 Task: Look for space in Anyama, Ivory Coast from 9th June, 2023 to 16th June, 2023 for 2 adults in price range Rs.8000 to Rs.16000. Place can be entire place with 2 bedrooms having 2 beds and 1 bathroom. Property type can be house, flat, guest house. Booking option can be shelf check-in. Required host language is English.
Action: Mouse moved to (475, 116)
Screenshot: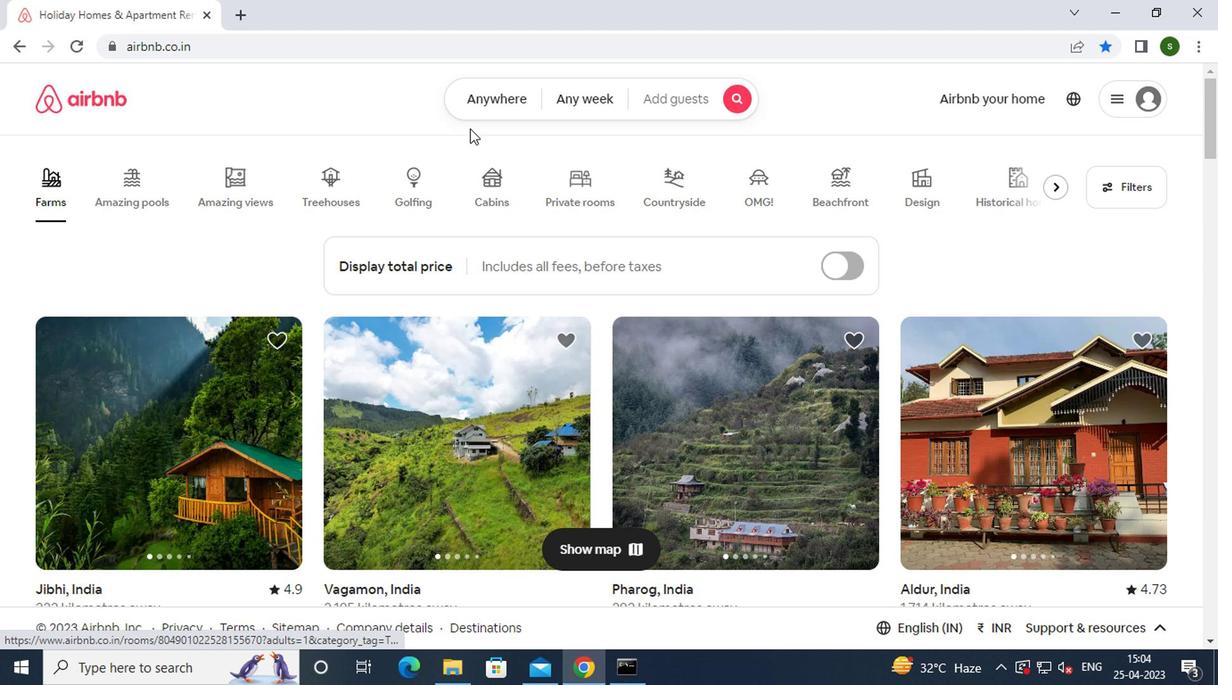 
Action: Mouse pressed left at (475, 116)
Screenshot: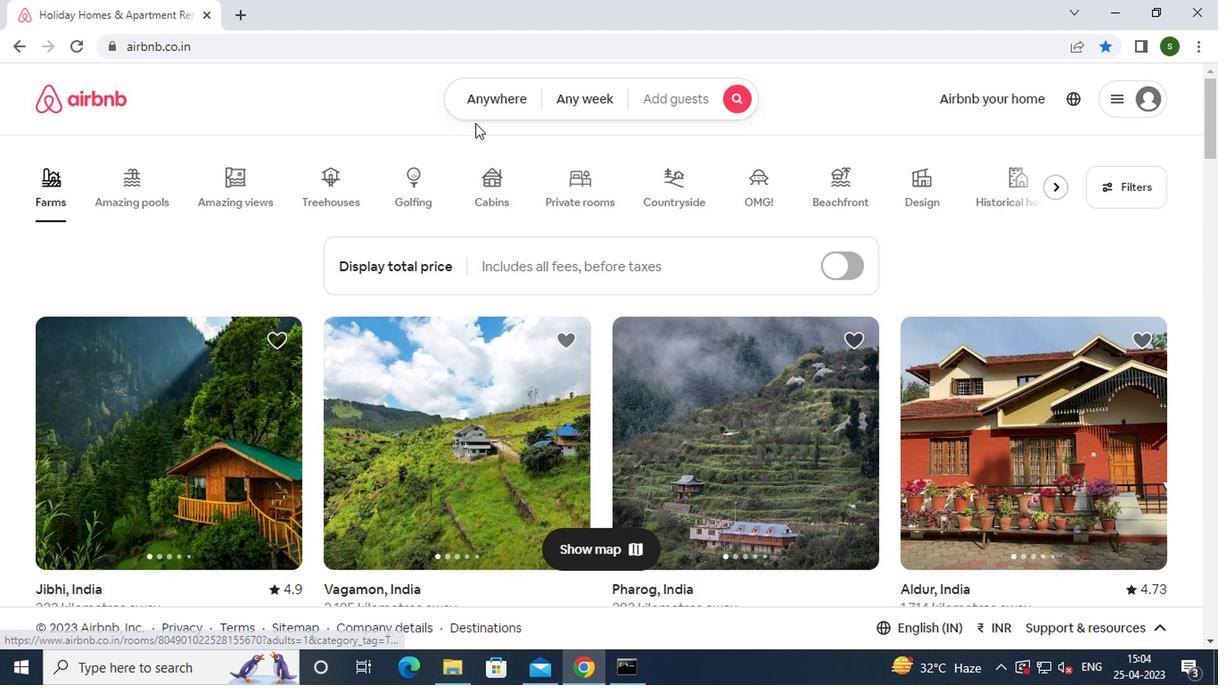 
Action: Mouse moved to (328, 181)
Screenshot: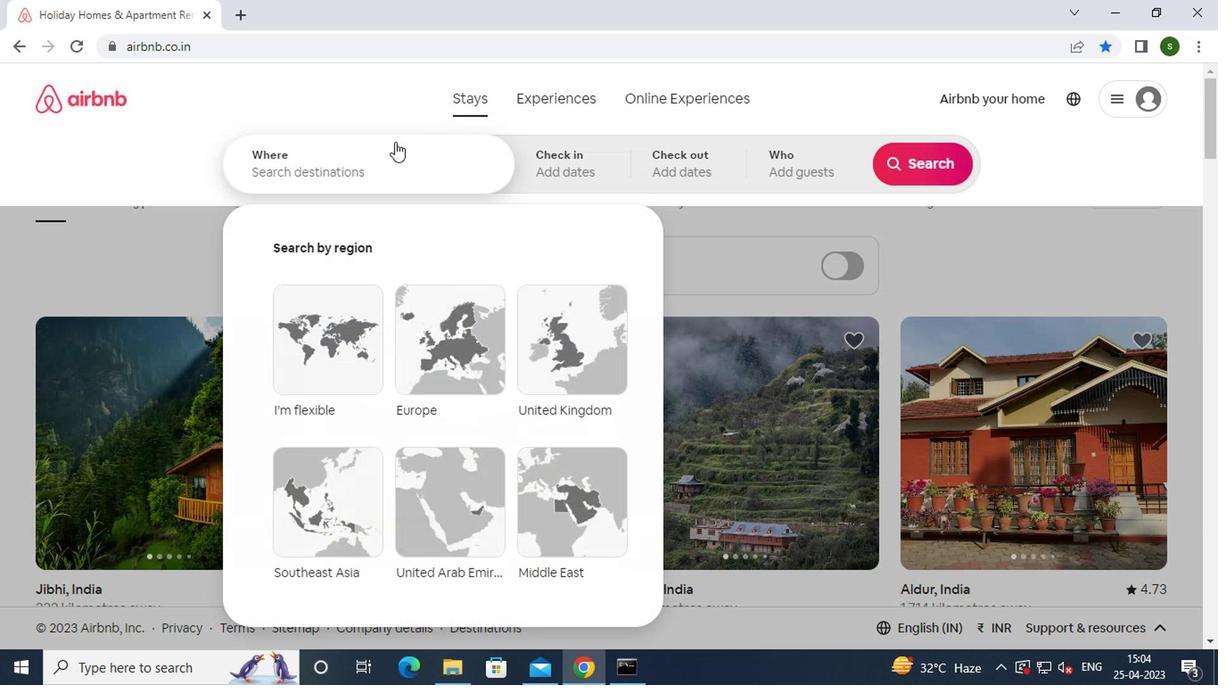 
Action: Mouse pressed left at (328, 181)
Screenshot: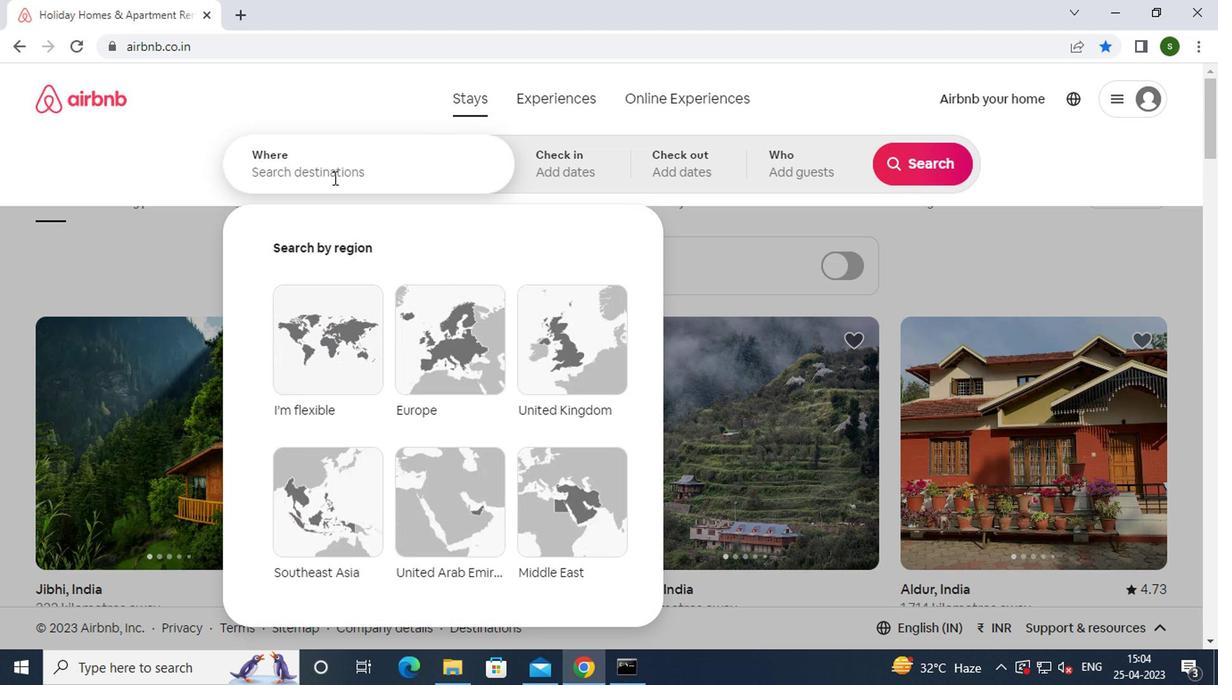 
Action: Key pressed a<Key.caps_lock>nyama,<Key.caps_lock><Key.space>i<Key.caps_lock>vory
Screenshot: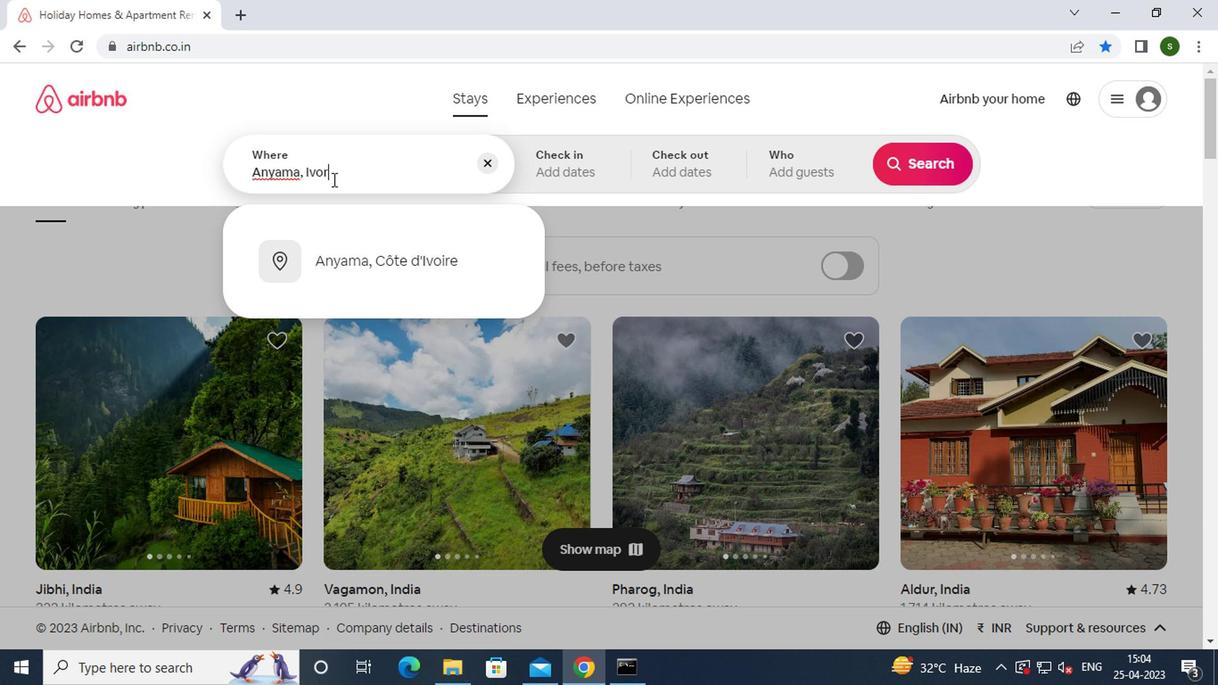 
Action: Mouse moved to (363, 256)
Screenshot: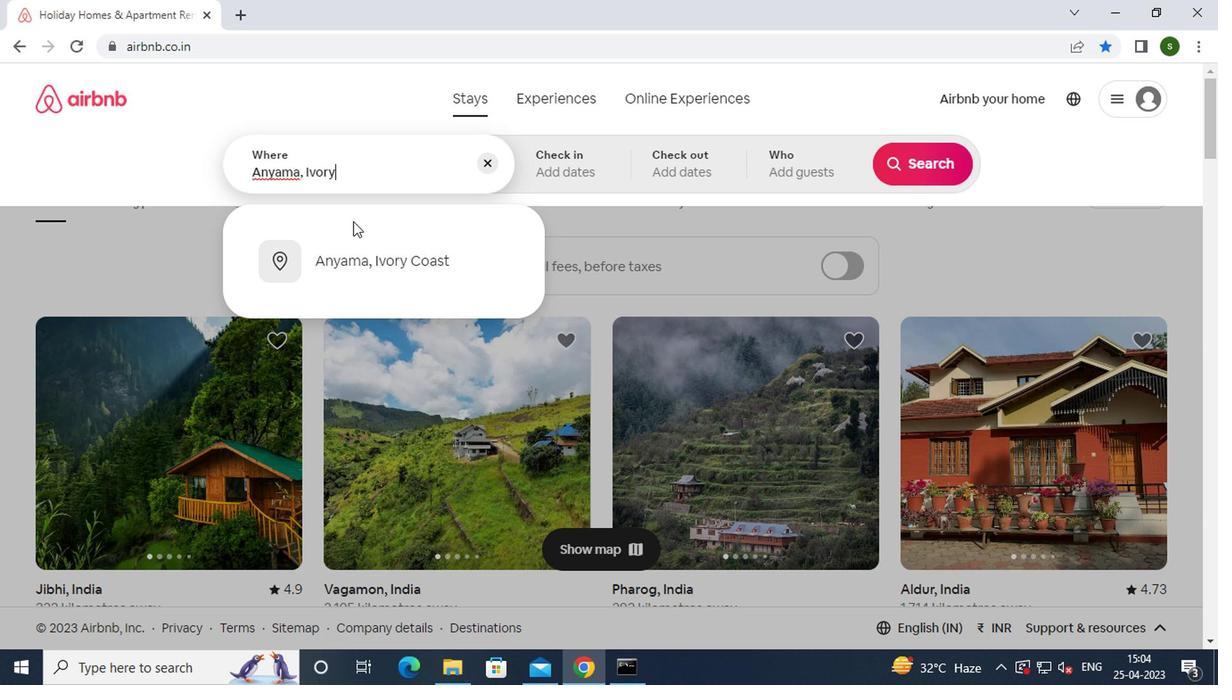 
Action: Mouse pressed left at (363, 256)
Screenshot: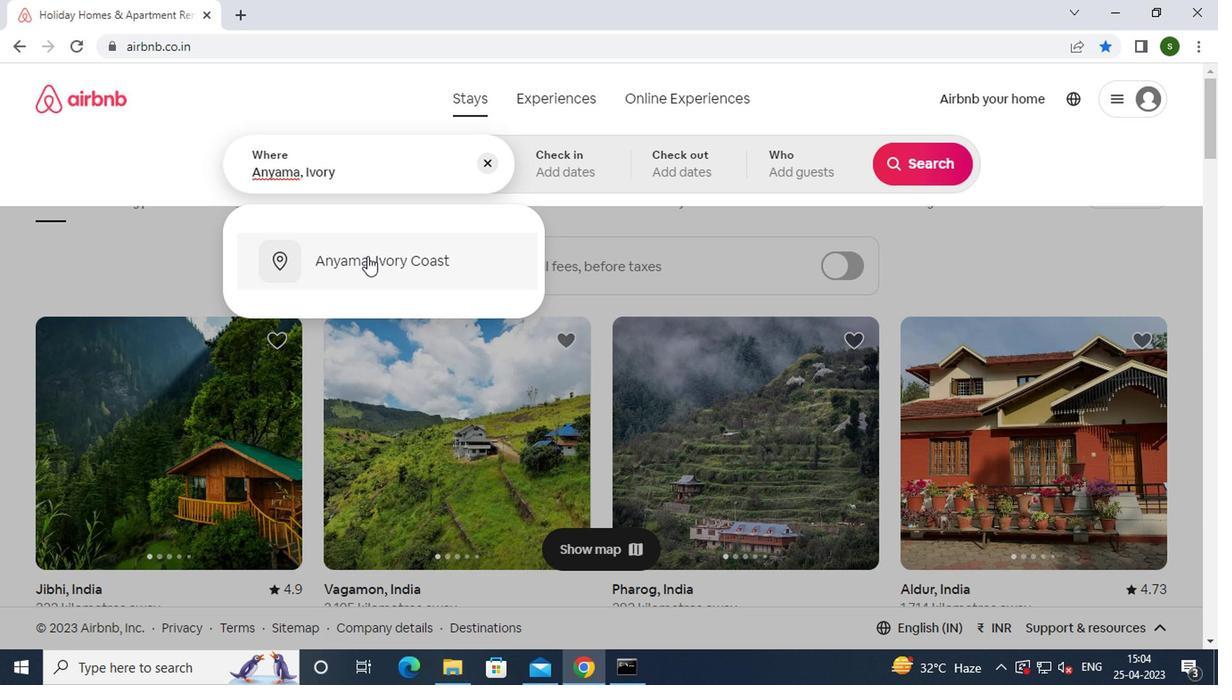 
Action: Mouse moved to (905, 307)
Screenshot: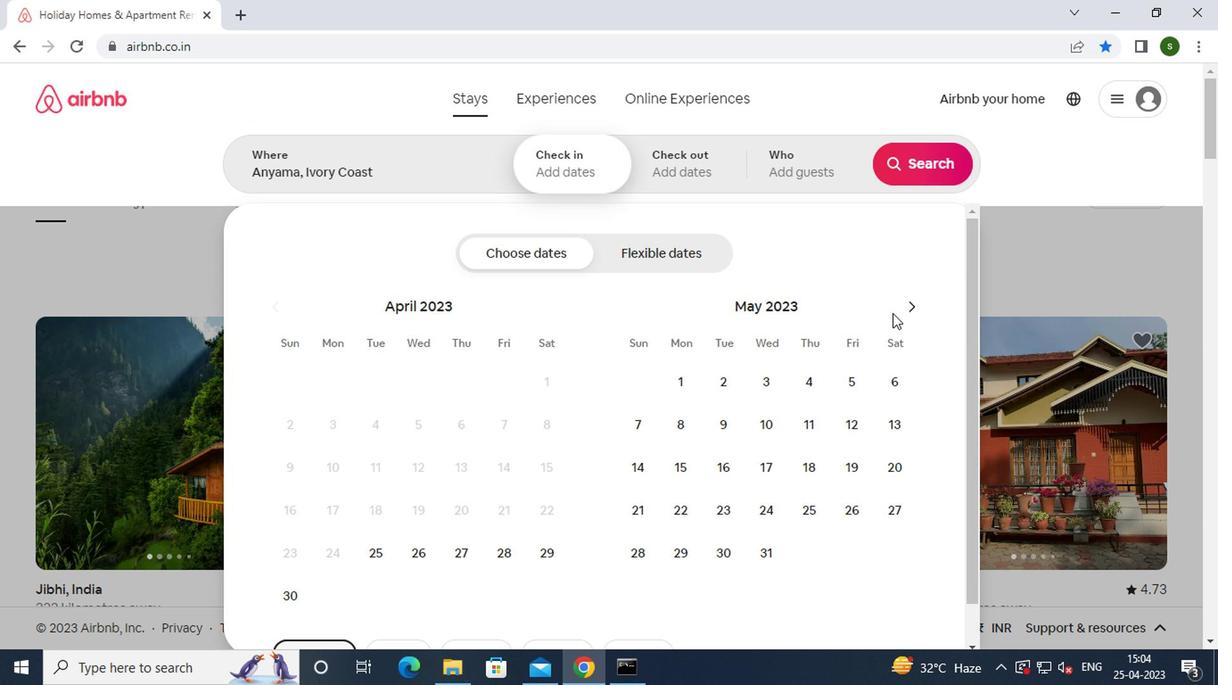 
Action: Mouse pressed left at (905, 307)
Screenshot: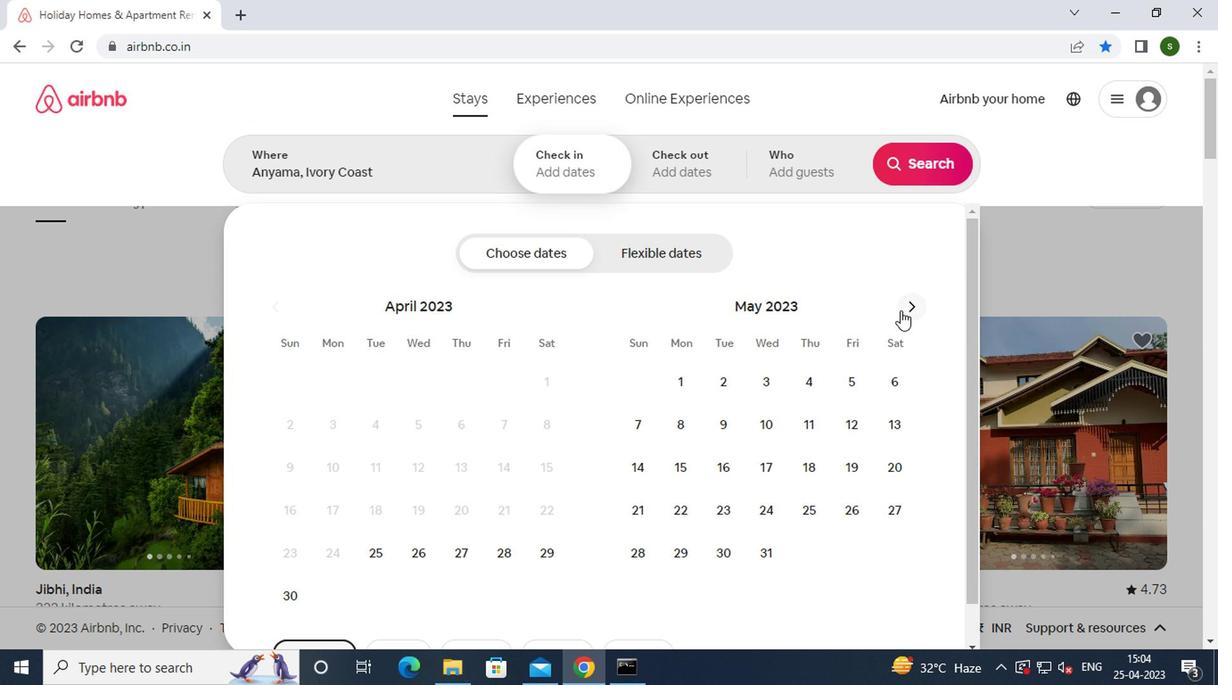 
Action: Mouse moved to (845, 415)
Screenshot: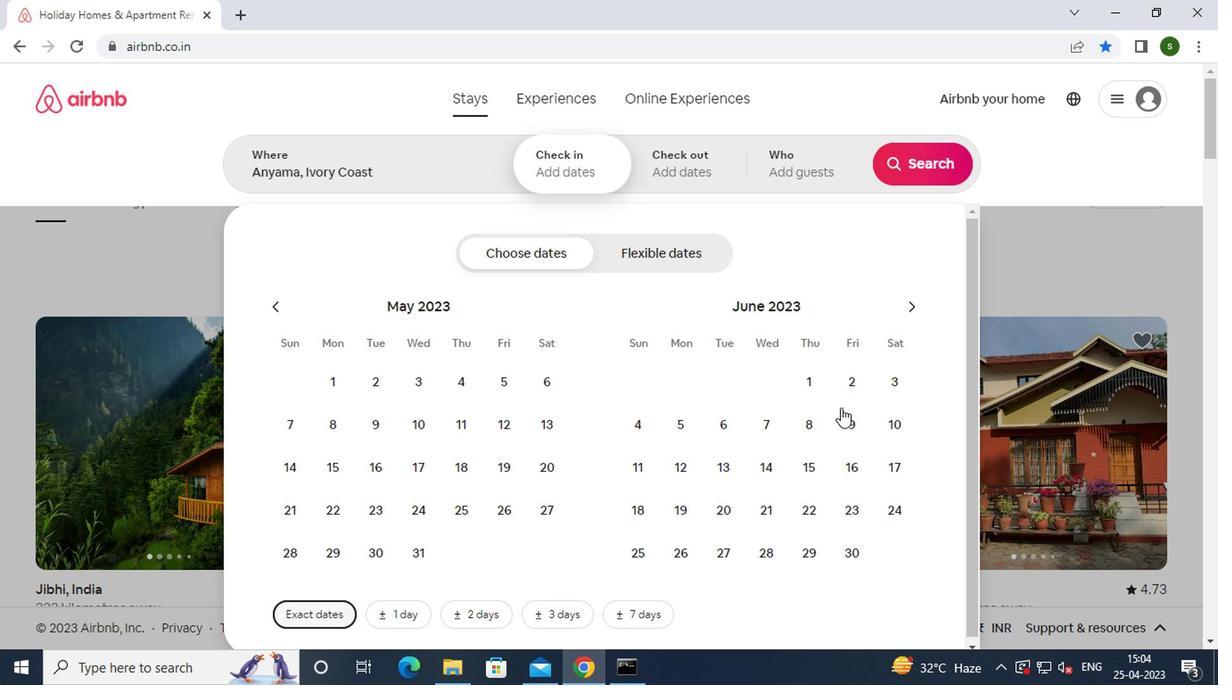 
Action: Mouse pressed left at (845, 415)
Screenshot: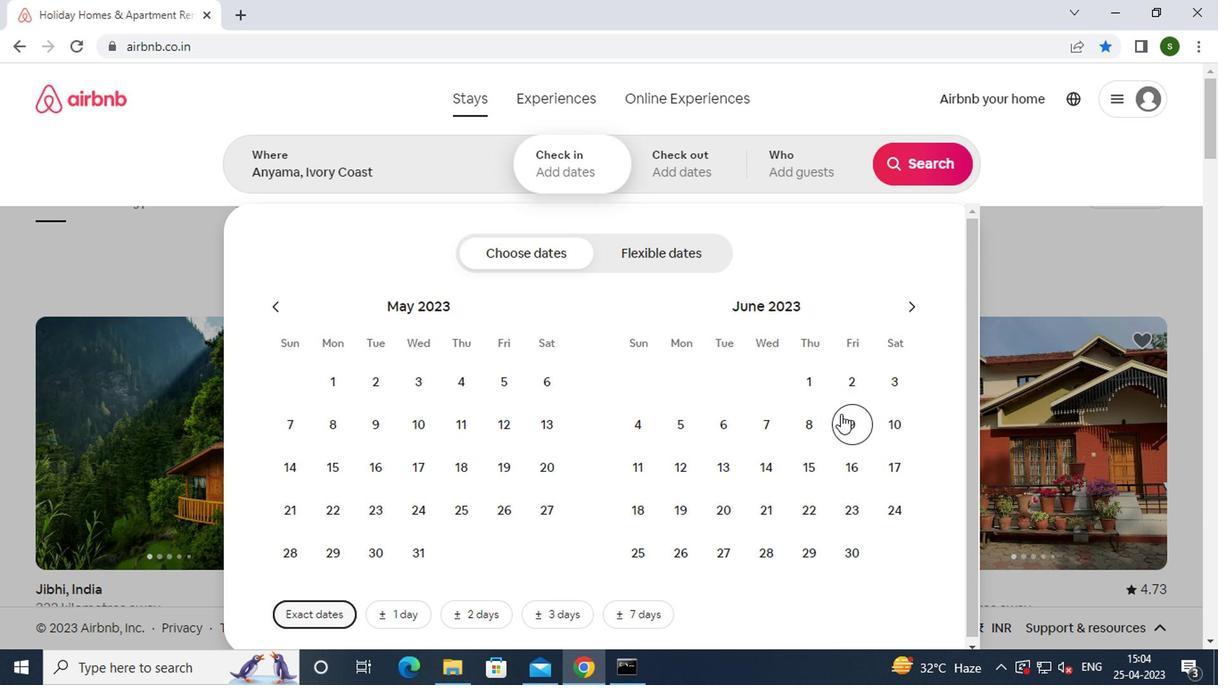 
Action: Mouse moved to (842, 459)
Screenshot: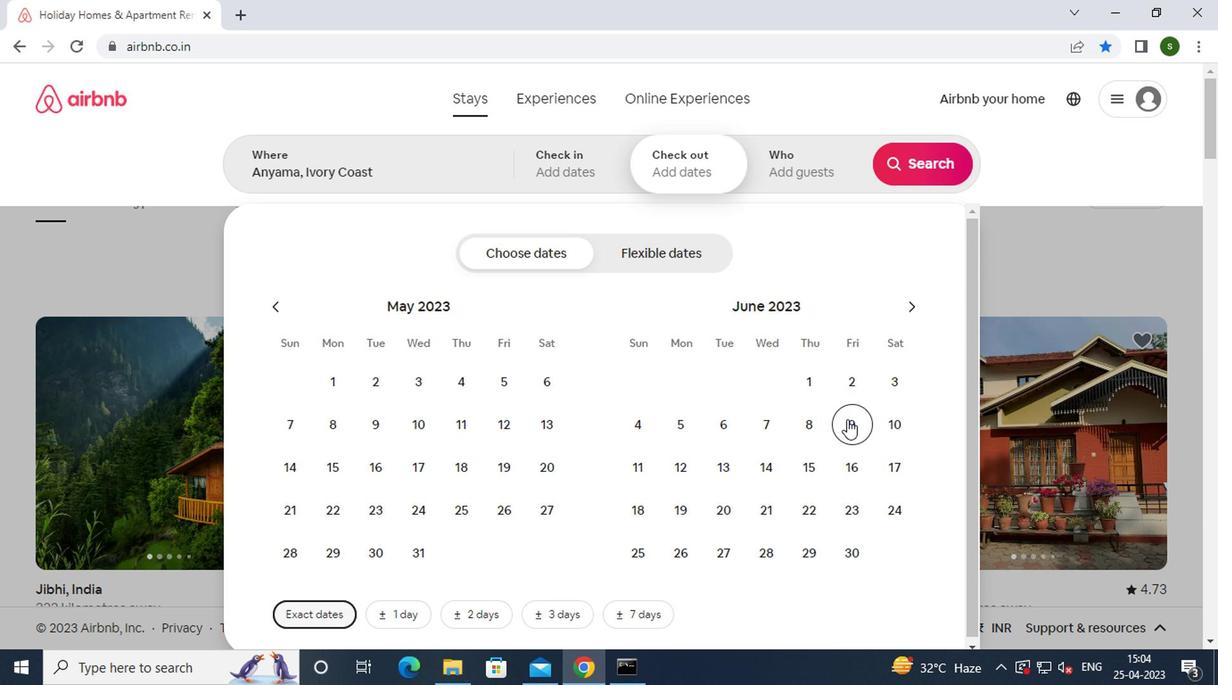 
Action: Mouse pressed left at (842, 459)
Screenshot: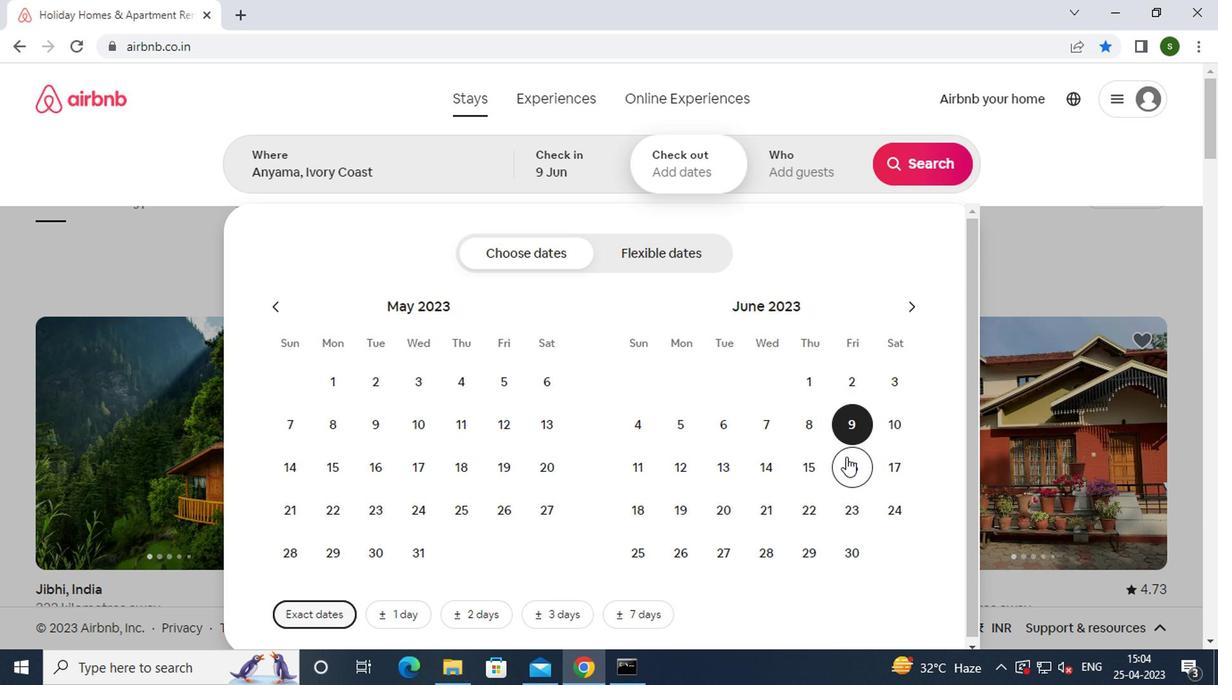 
Action: Mouse moved to (794, 179)
Screenshot: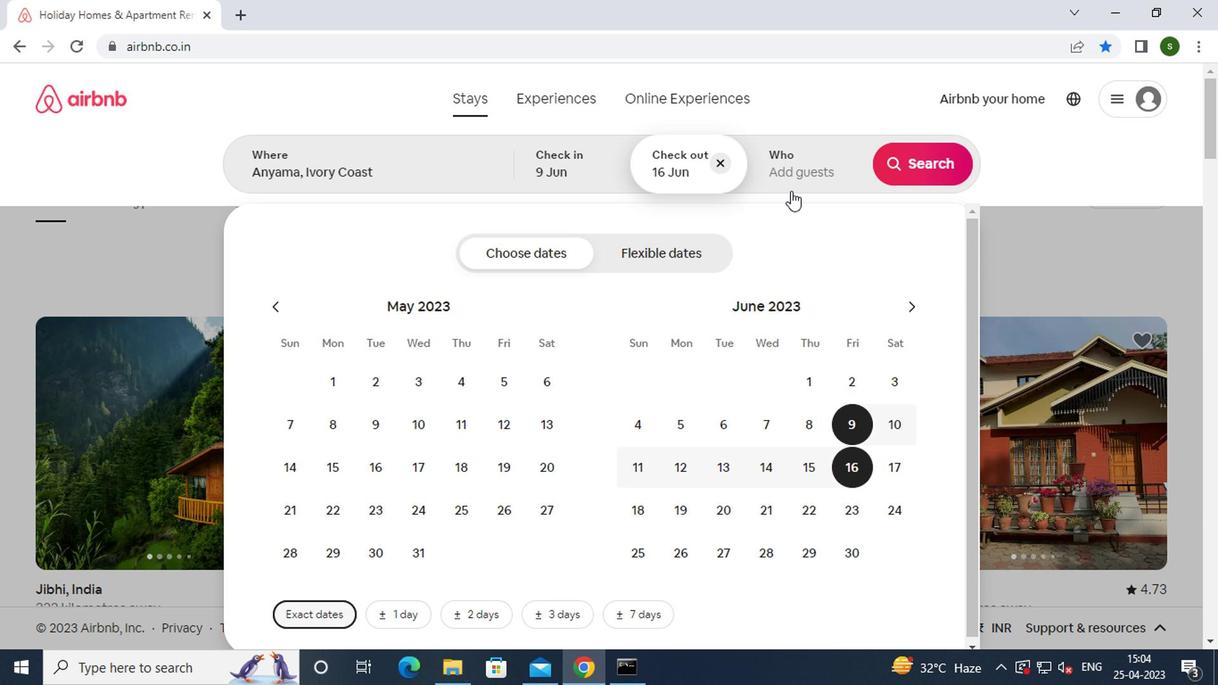
Action: Mouse pressed left at (794, 179)
Screenshot: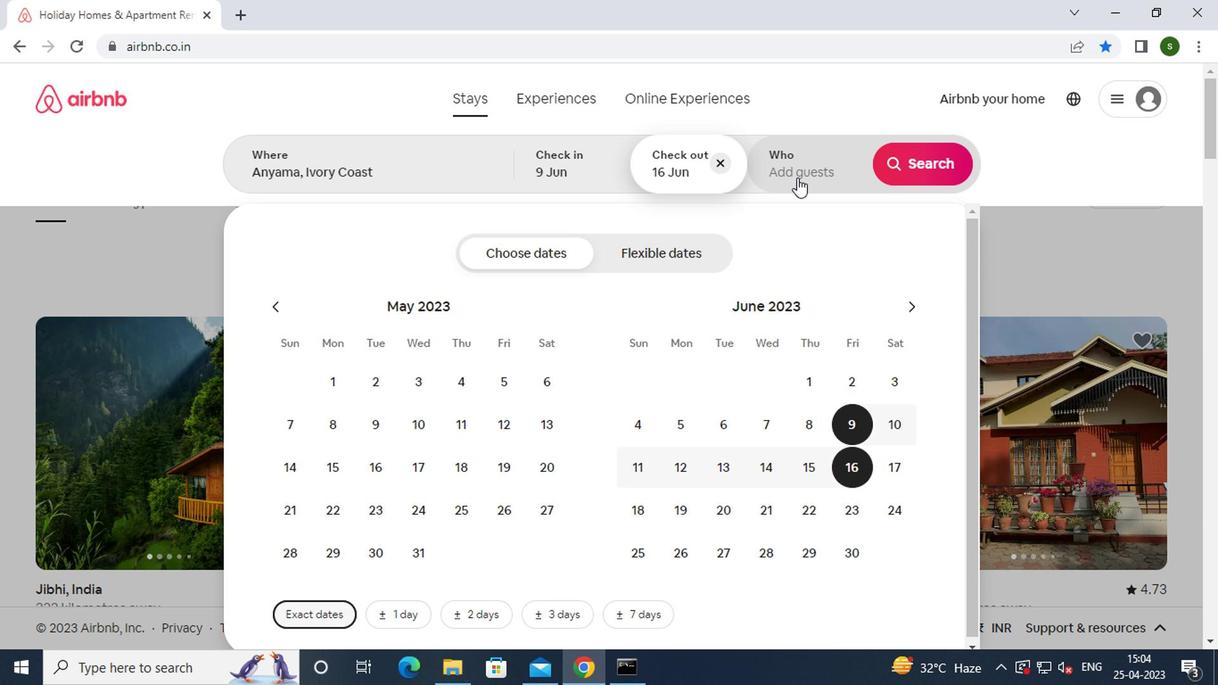
Action: Mouse moved to (925, 266)
Screenshot: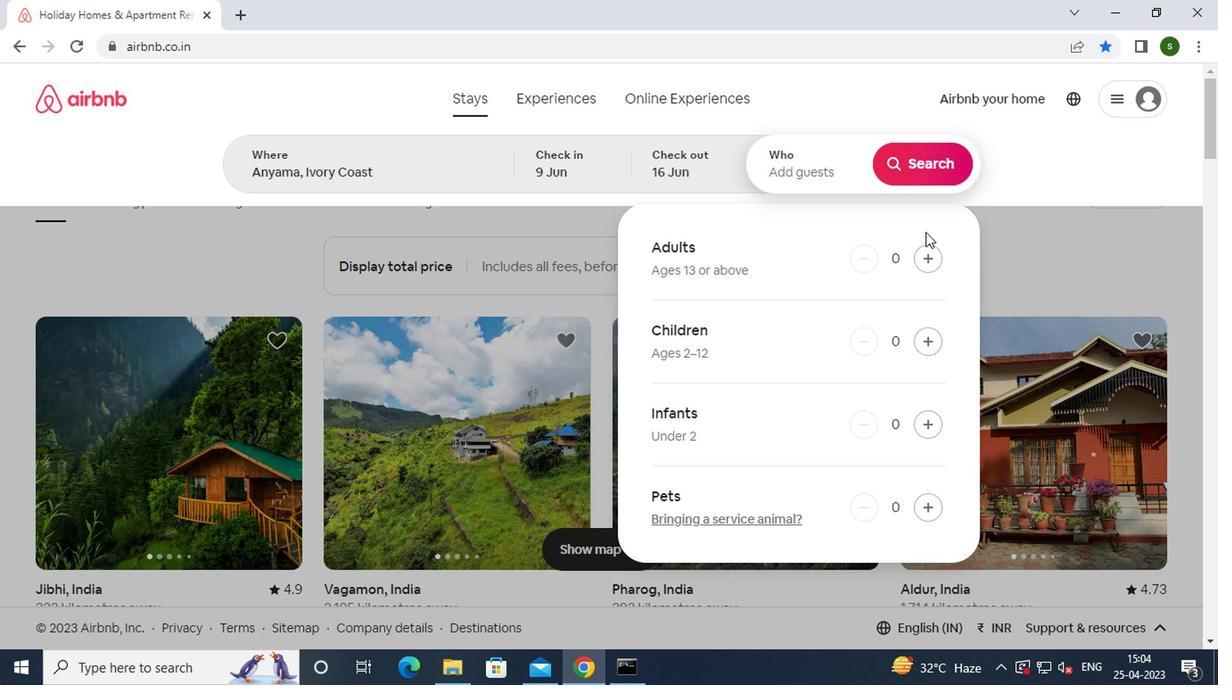 
Action: Mouse pressed left at (925, 266)
Screenshot: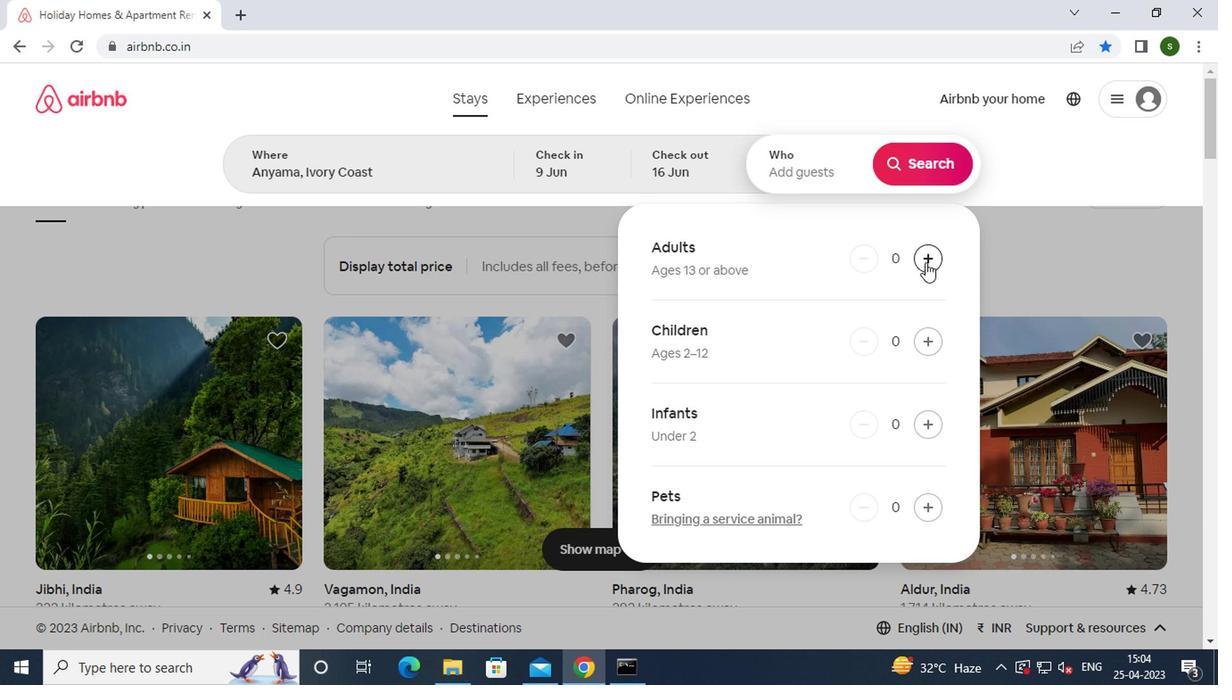 
Action: Mouse pressed left at (925, 266)
Screenshot: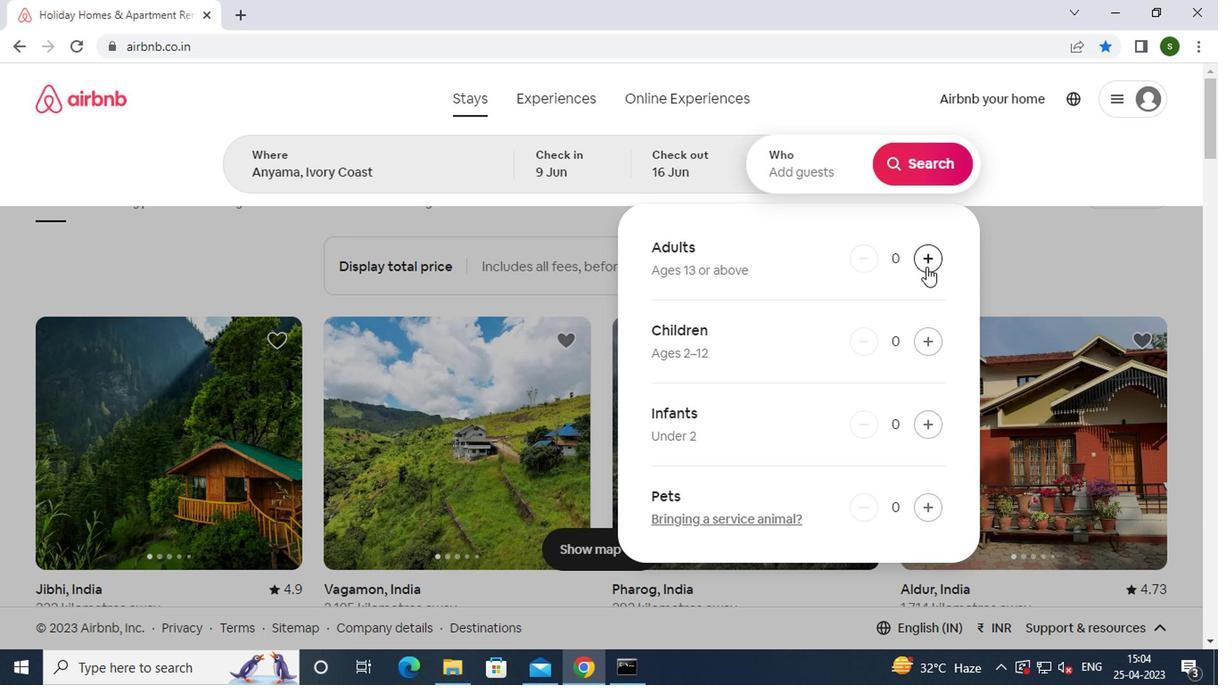 
Action: Mouse moved to (906, 159)
Screenshot: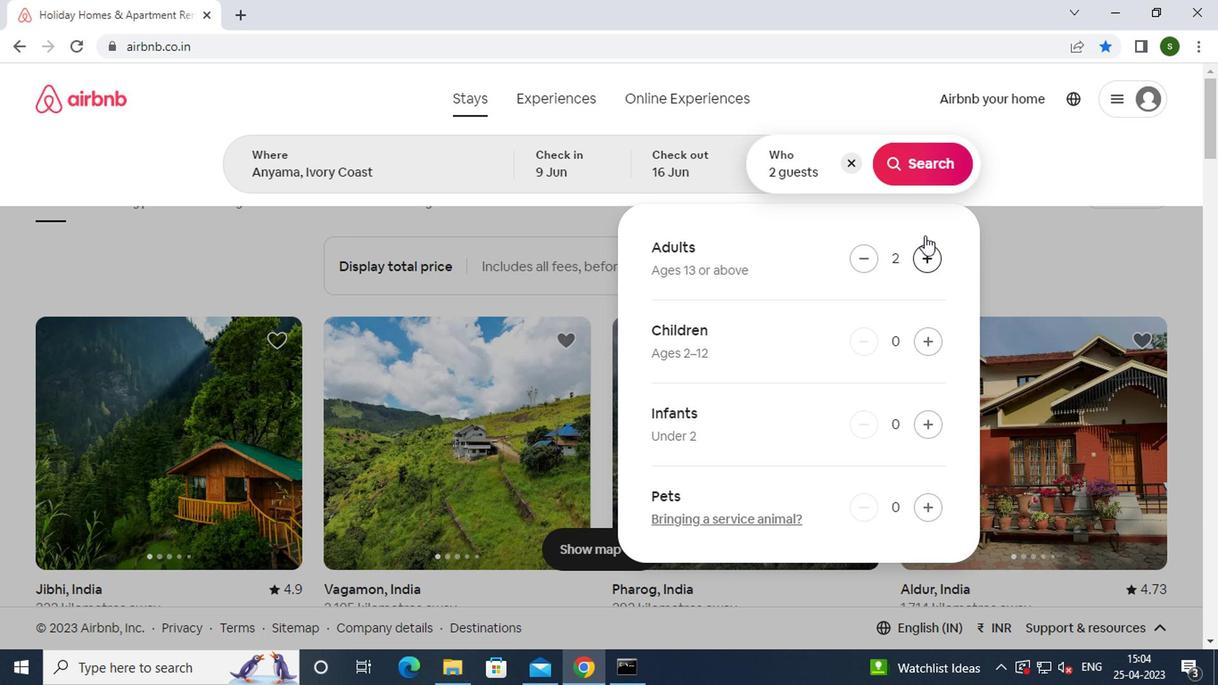 
Action: Mouse pressed left at (906, 159)
Screenshot: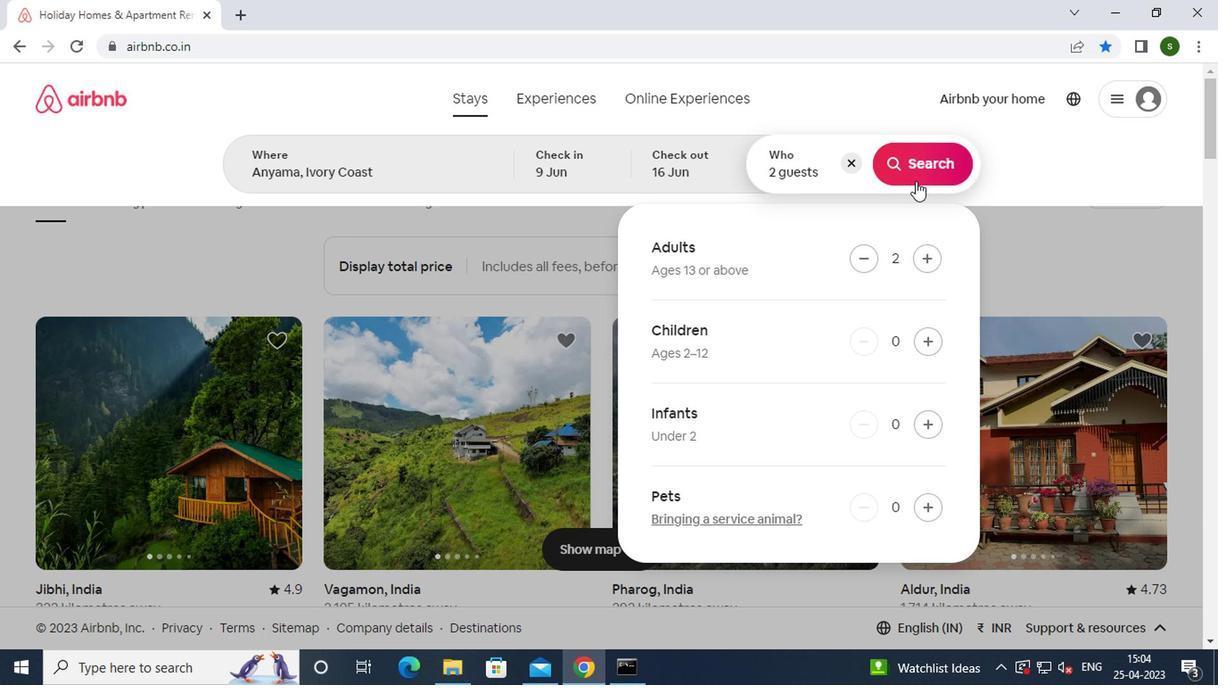 
Action: Mouse moved to (1117, 174)
Screenshot: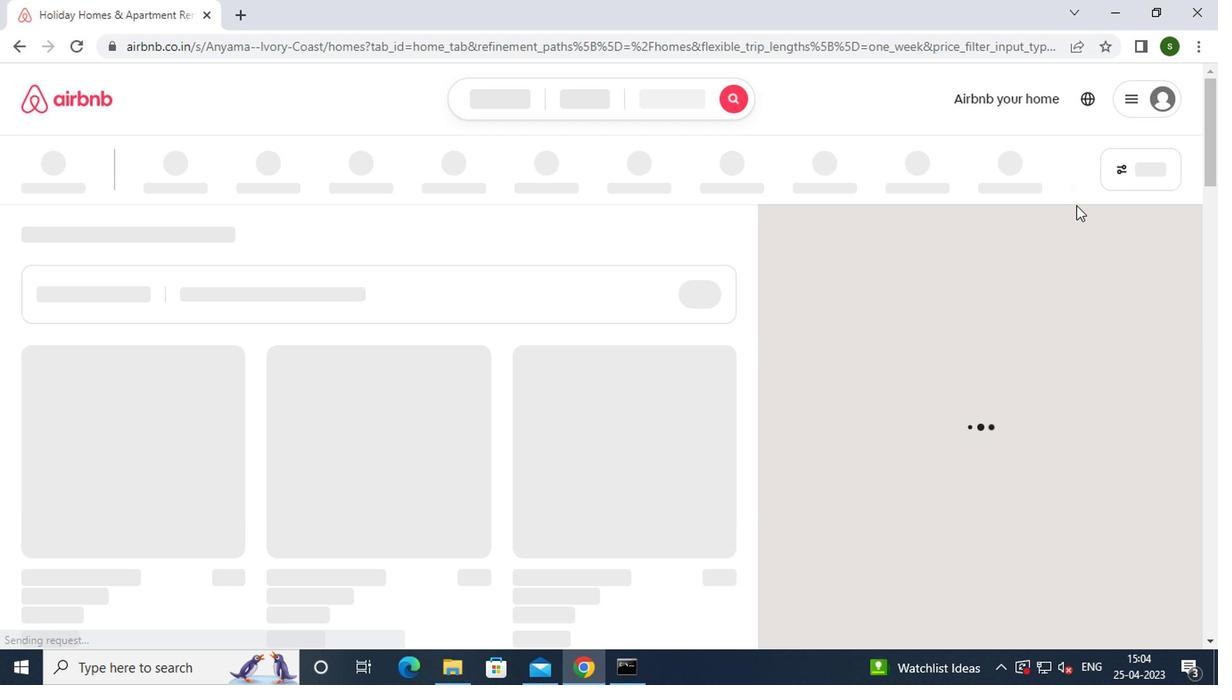 
Action: Mouse pressed left at (1117, 174)
Screenshot: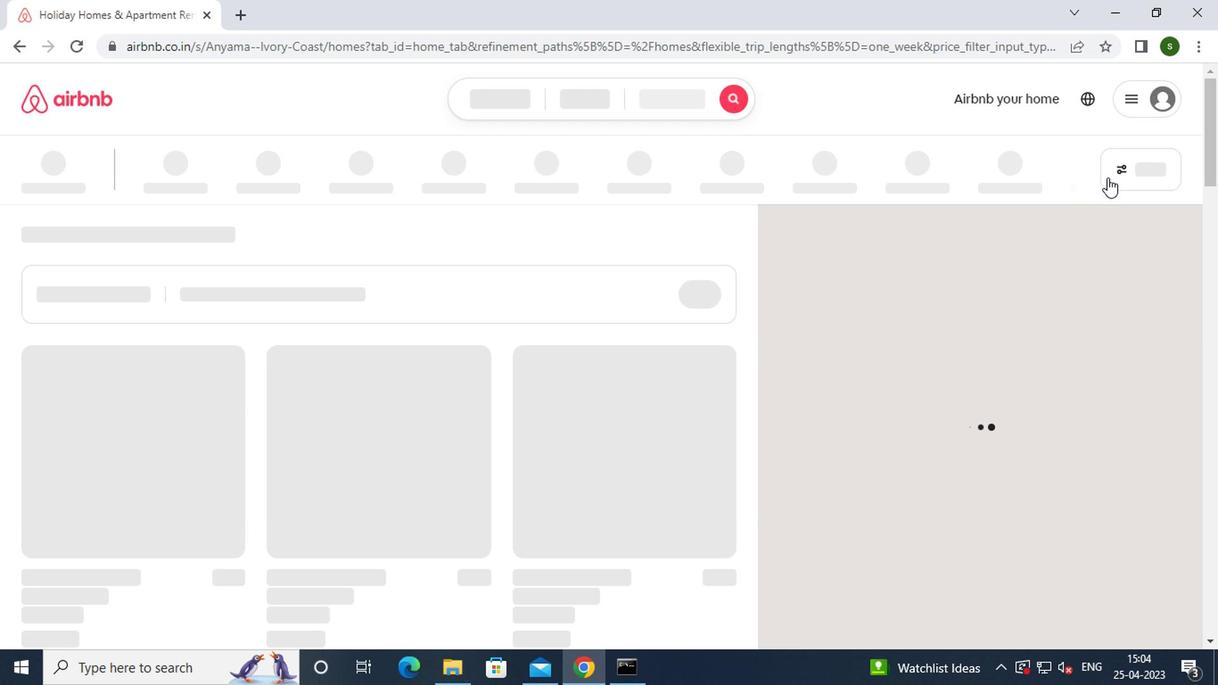 
Action: Mouse moved to (1131, 178)
Screenshot: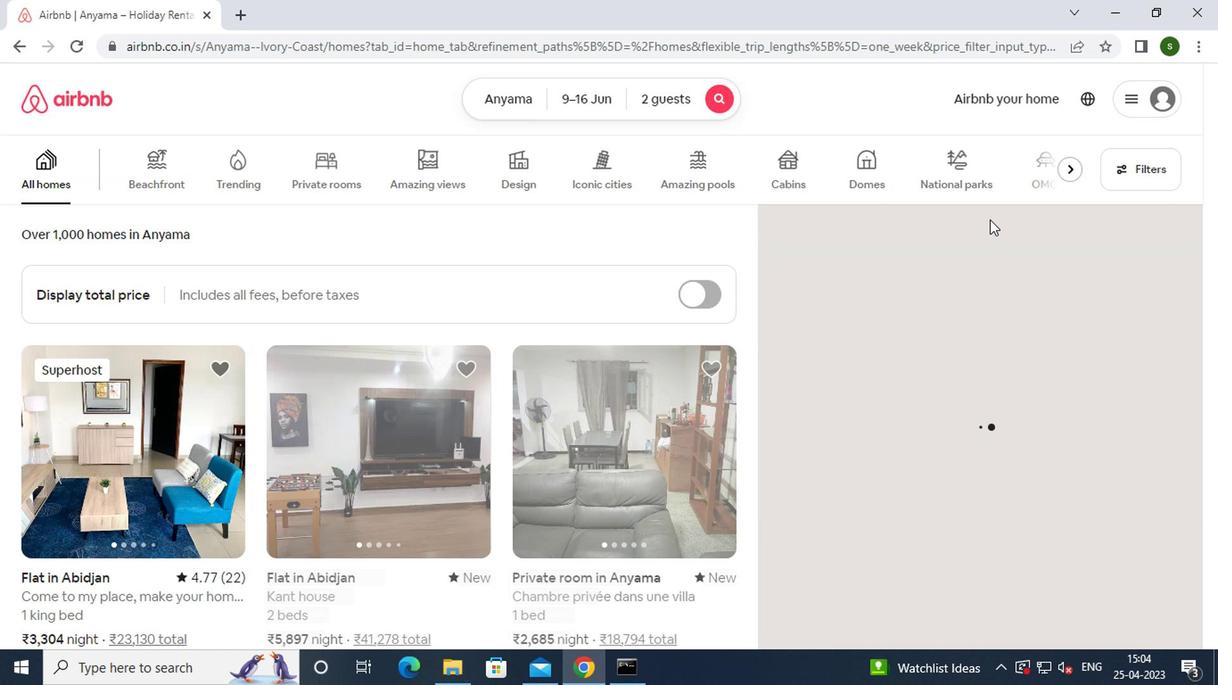 
Action: Mouse pressed left at (1131, 178)
Screenshot: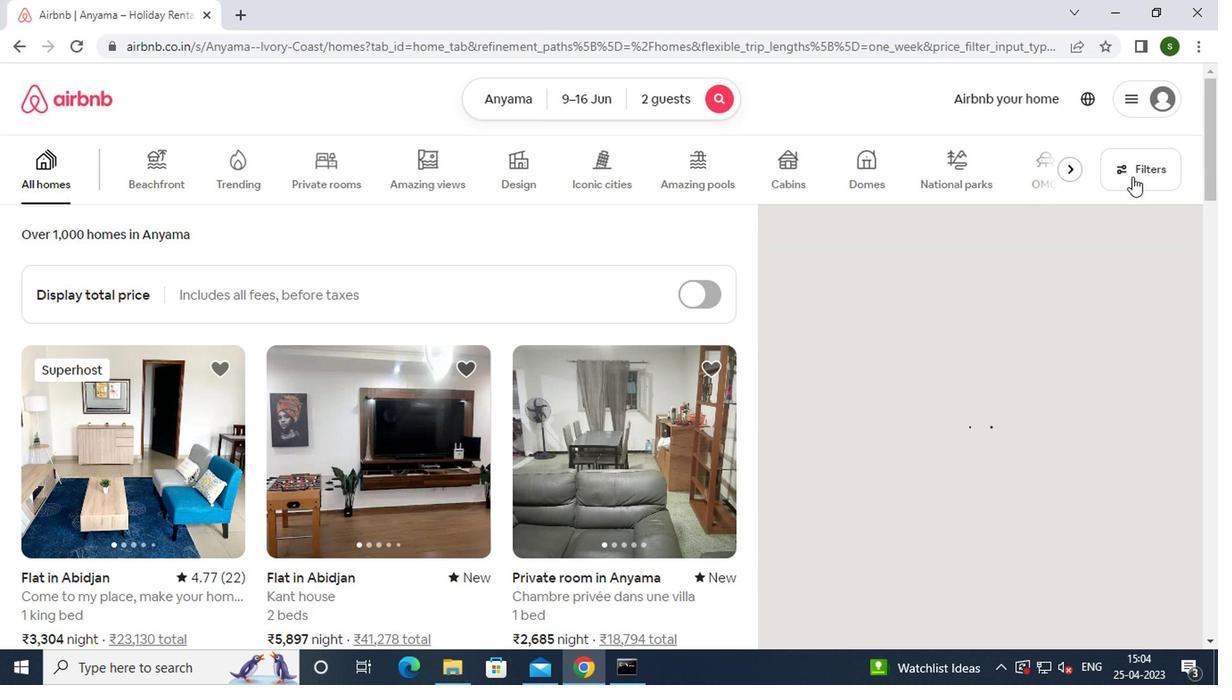 
Action: Mouse moved to (487, 390)
Screenshot: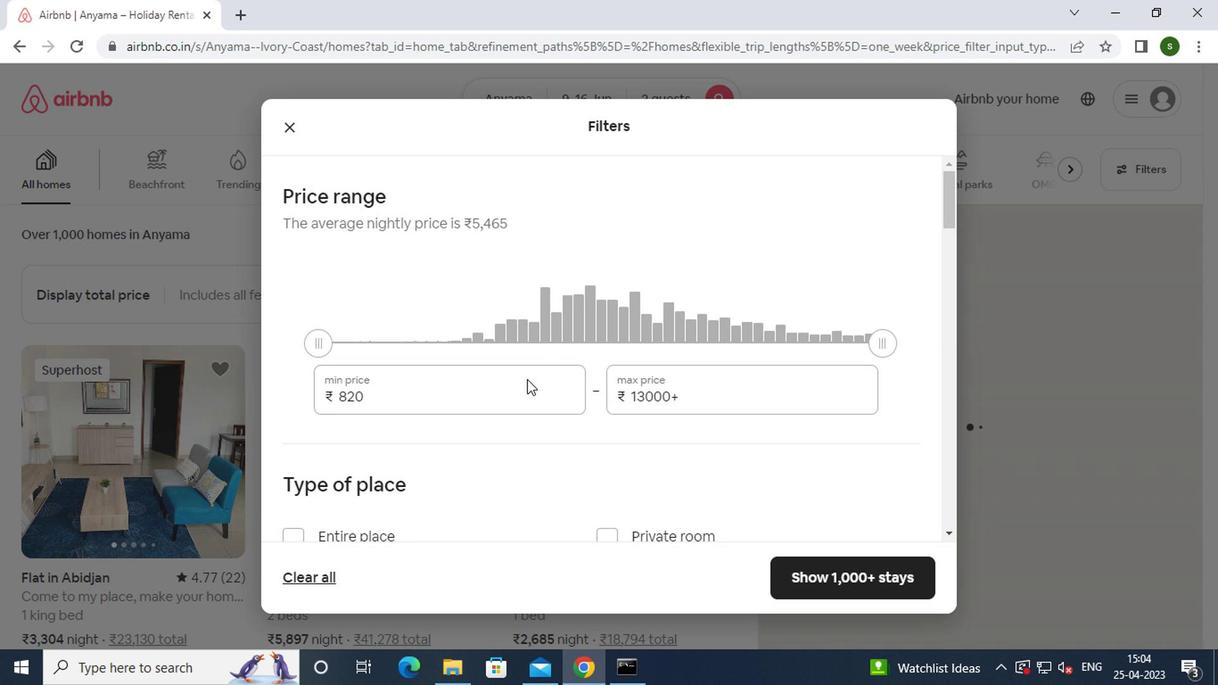 
Action: Mouse pressed left at (487, 390)
Screenshot: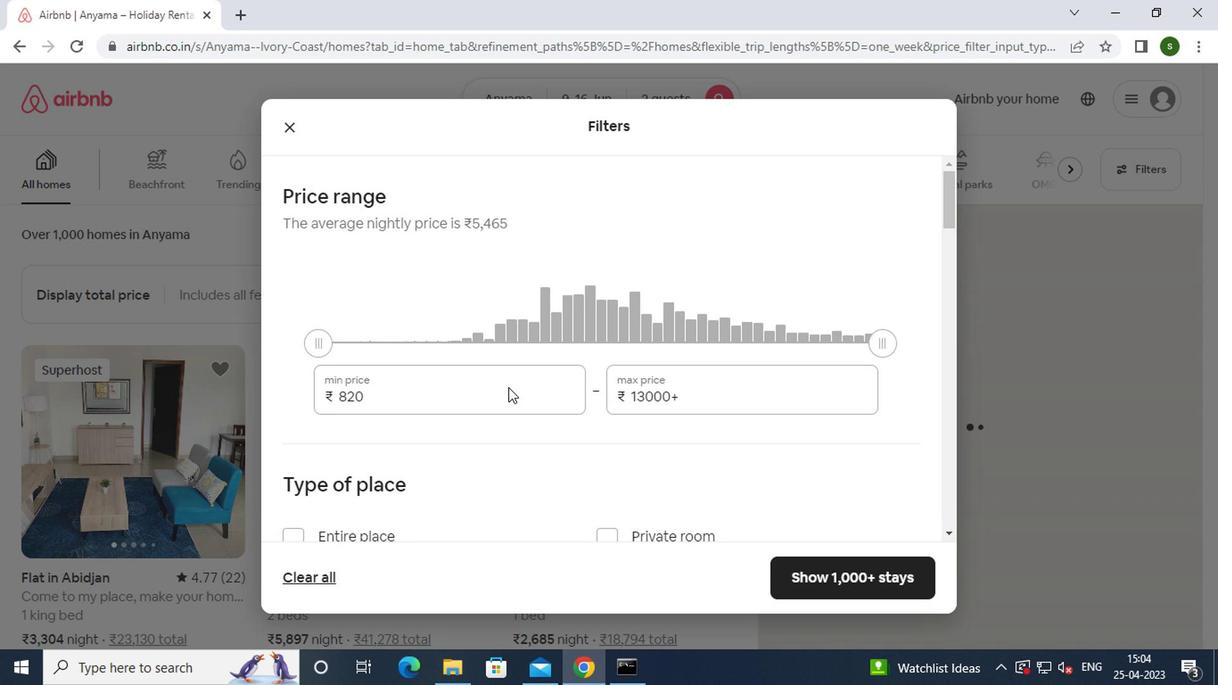 
Action: Key pressed <Key.backspace><Key.backspace><Key.backspace><Key.backspace>8000
Screenshot: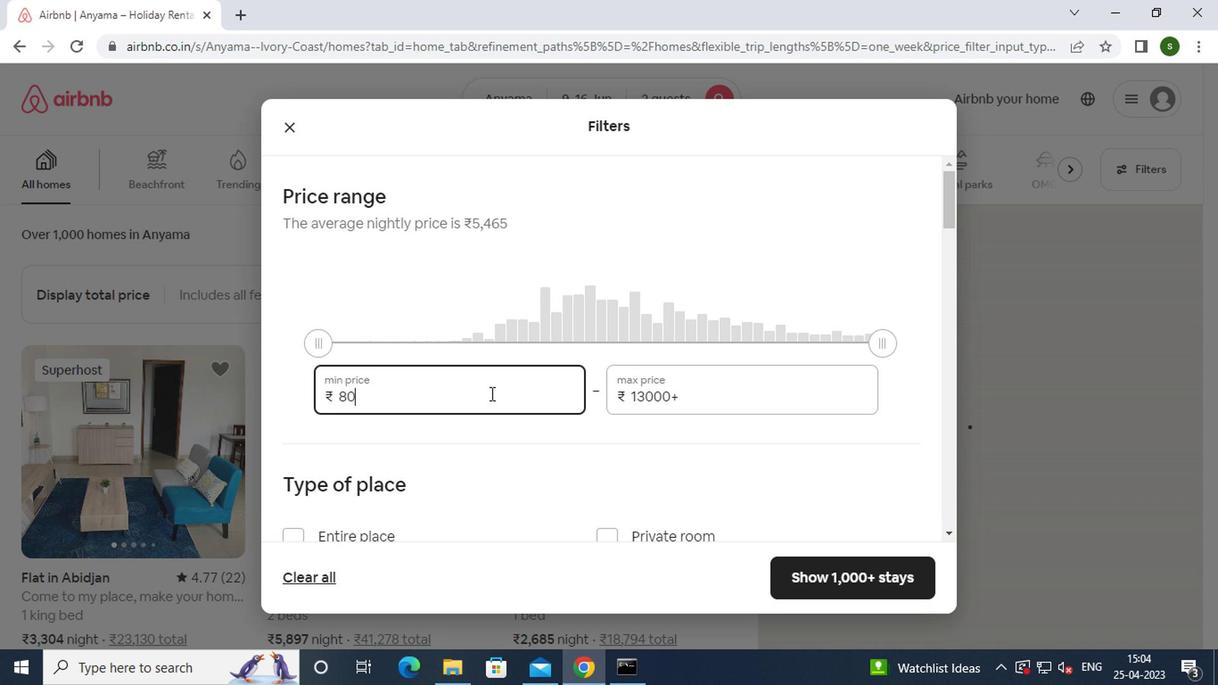 
Action: Mouse moved to (731, 396)
Screenshot: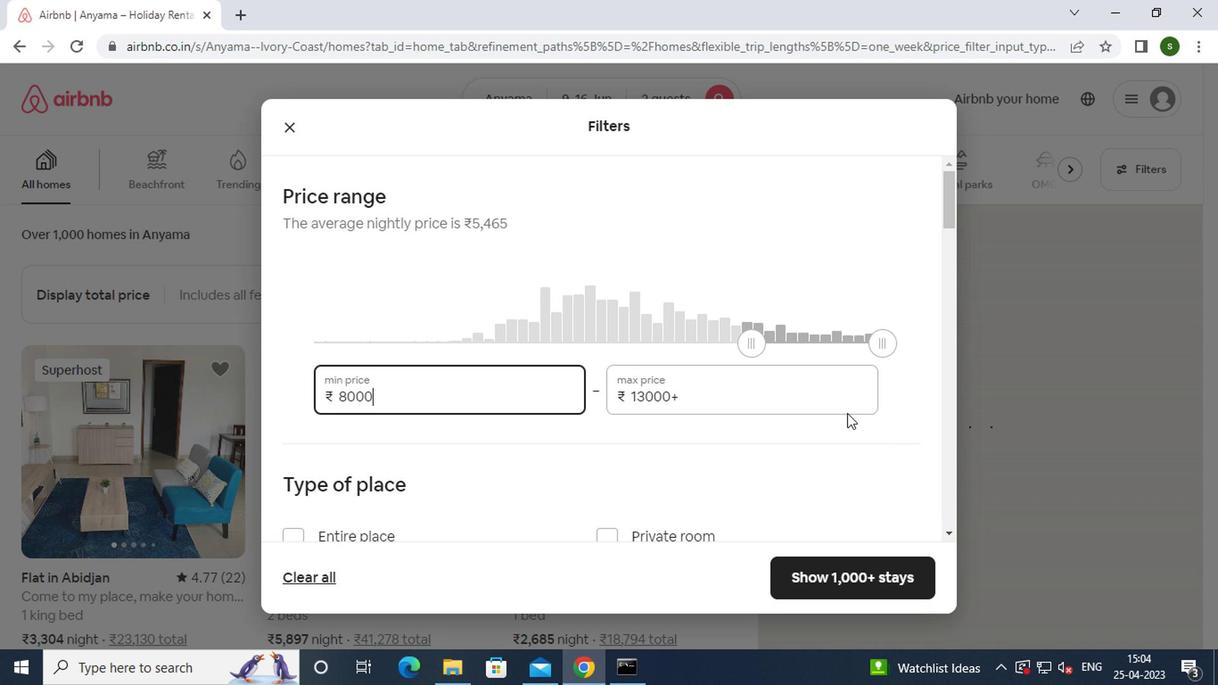 
Action: Mouse pressed left at (731, 396)
Screenshot: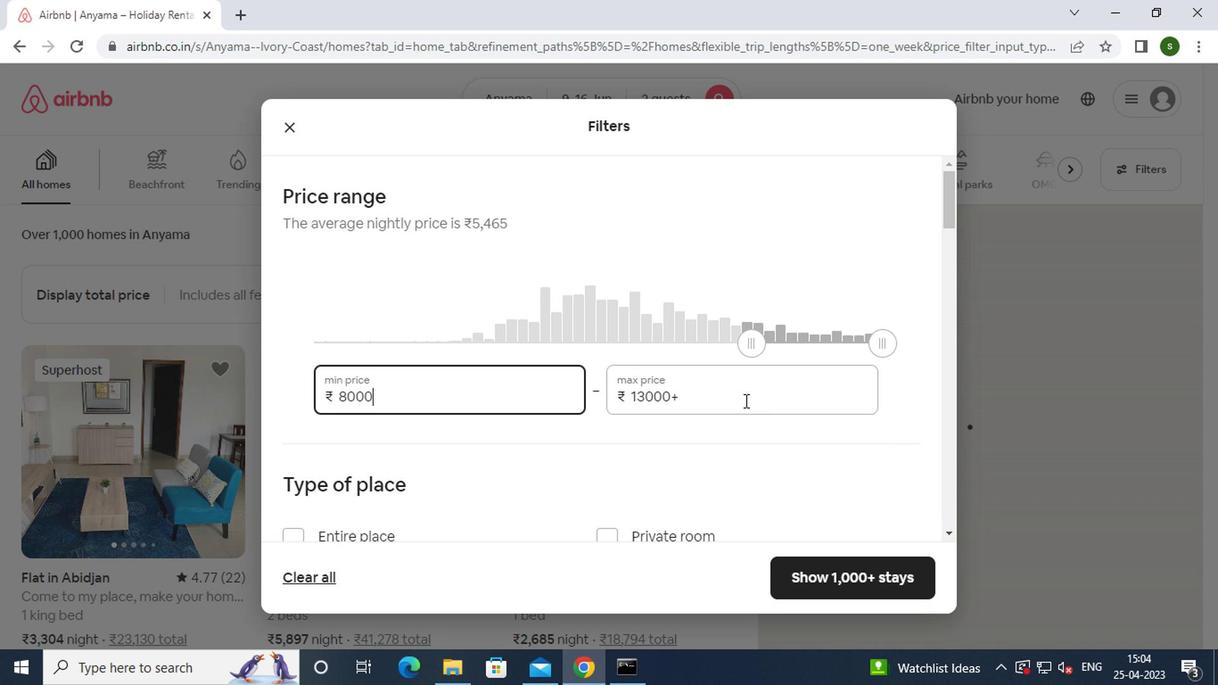 
Action: Key pressed <Key.backspace><Key.backspace><Key.backspace><Key.backspace><Key.backspace><Key.backspace><Key.backspace><Key.backspace><Key.backspace><Key.backspace>16000
Screenshot: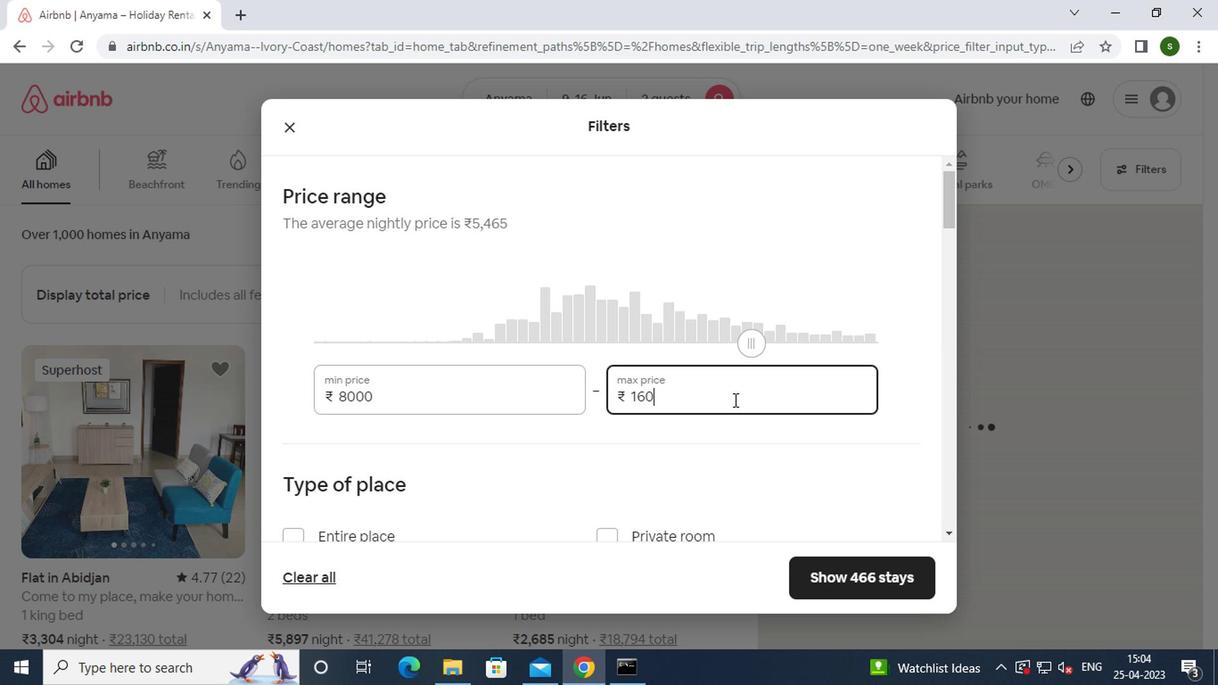 
Action: Mouse moved to (635, 416)
Screenshot: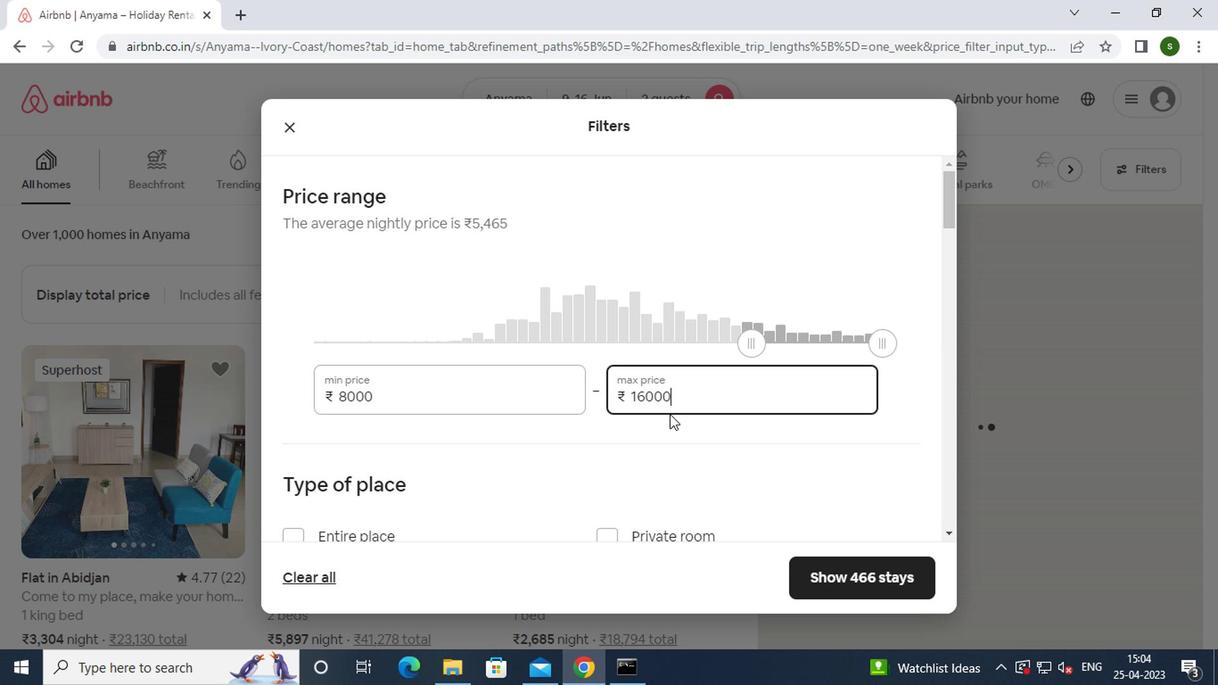 
Action: Mouse scrolled (635, 415) with delta (0, -1)
Screenshot: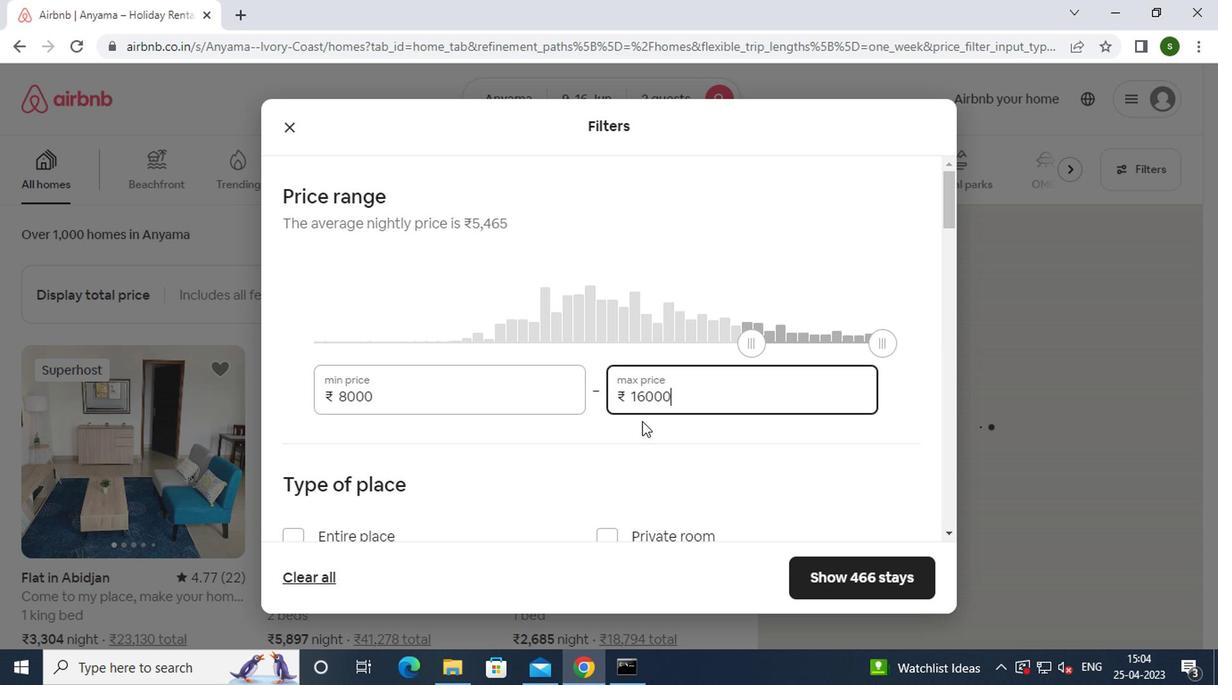 
Action: Mouse scrolled (635, 415) with delta (0, -1)
Screenshot: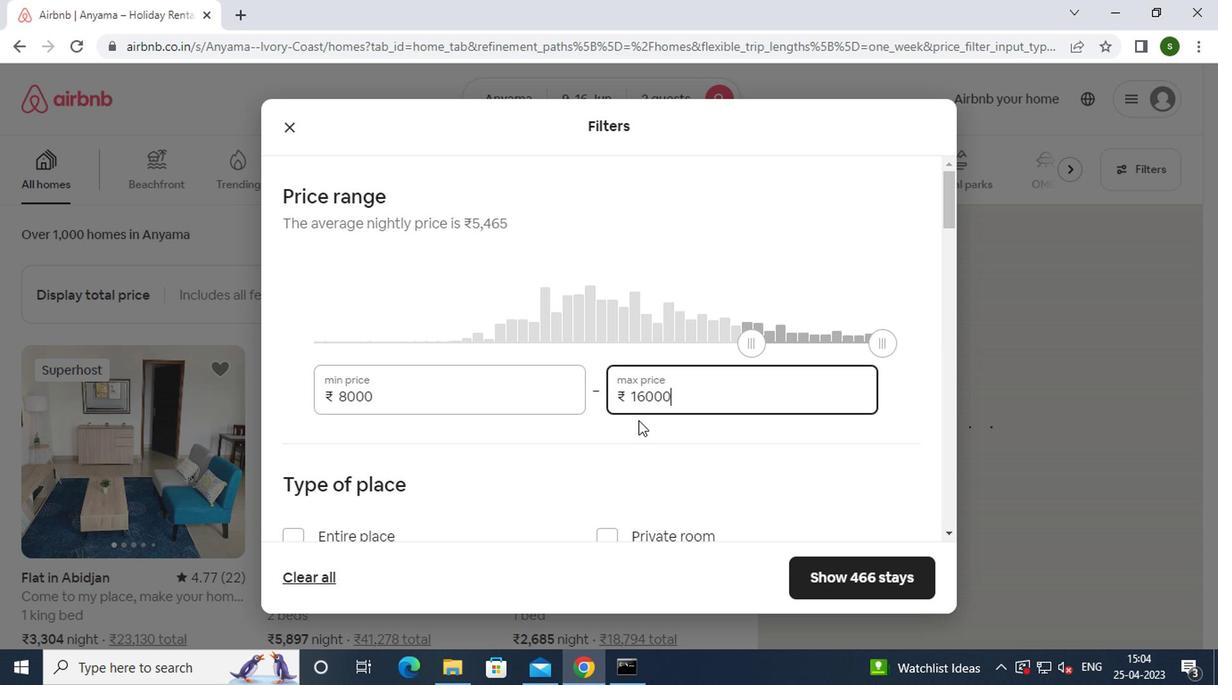 
Action: Mouse moved to (284, 363)
Screenshot: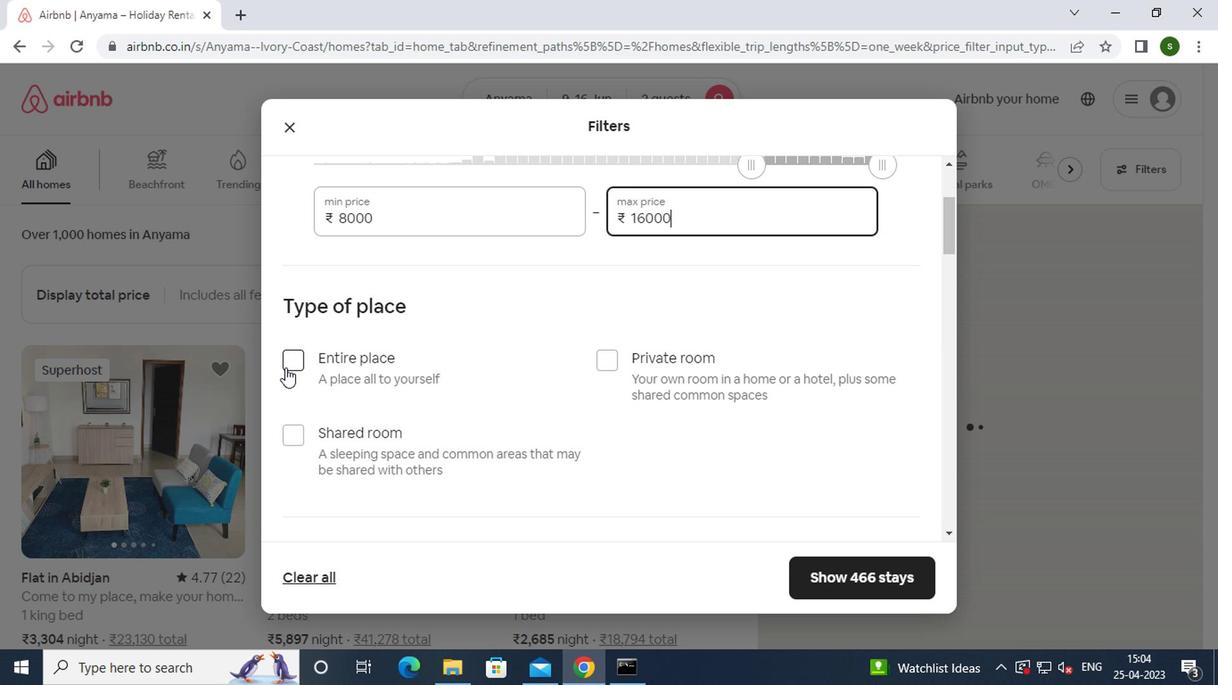 
Action: Mouse pressed left at (284, 363)
Screenshot: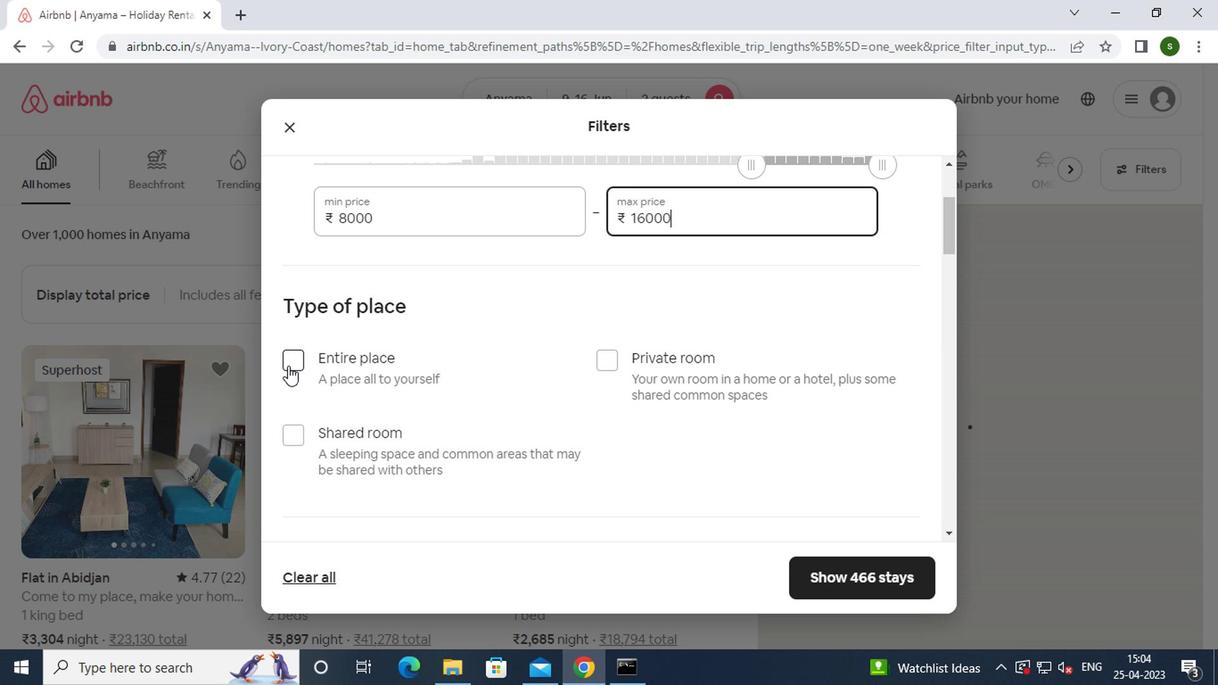 
Action: Mouse moved to (469, 340)
Screenshot: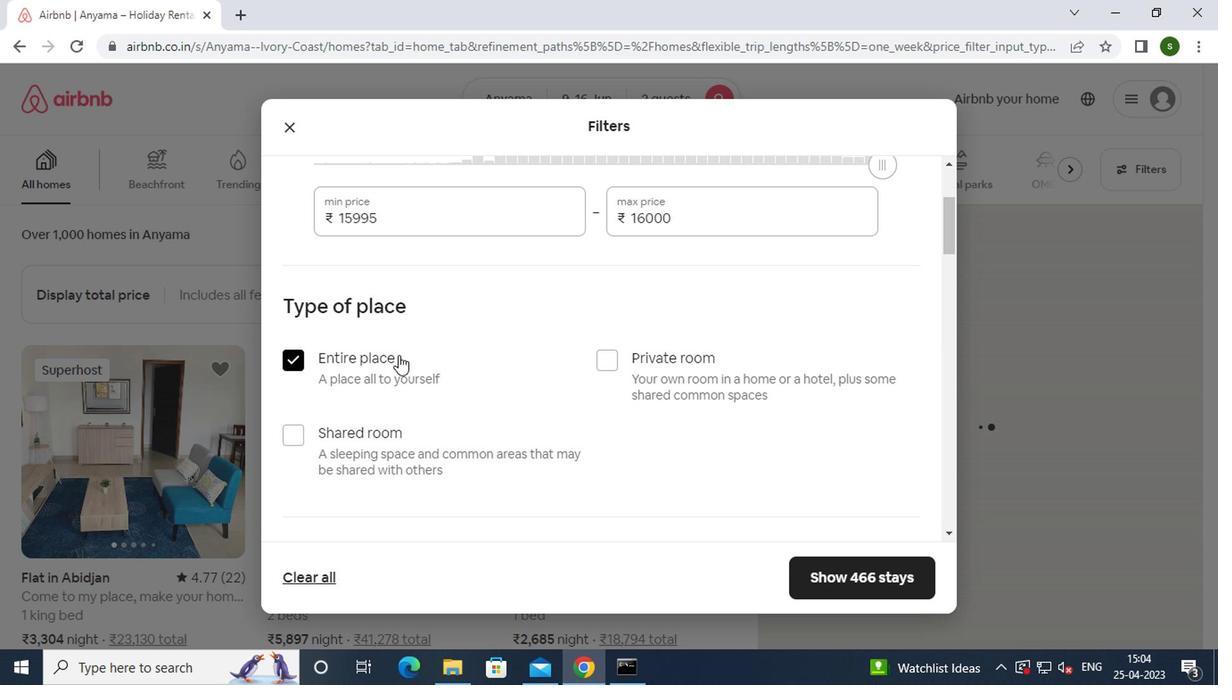 
Action: Mouse scrolled (469, 338) with delta (0, -1)
Screenshot: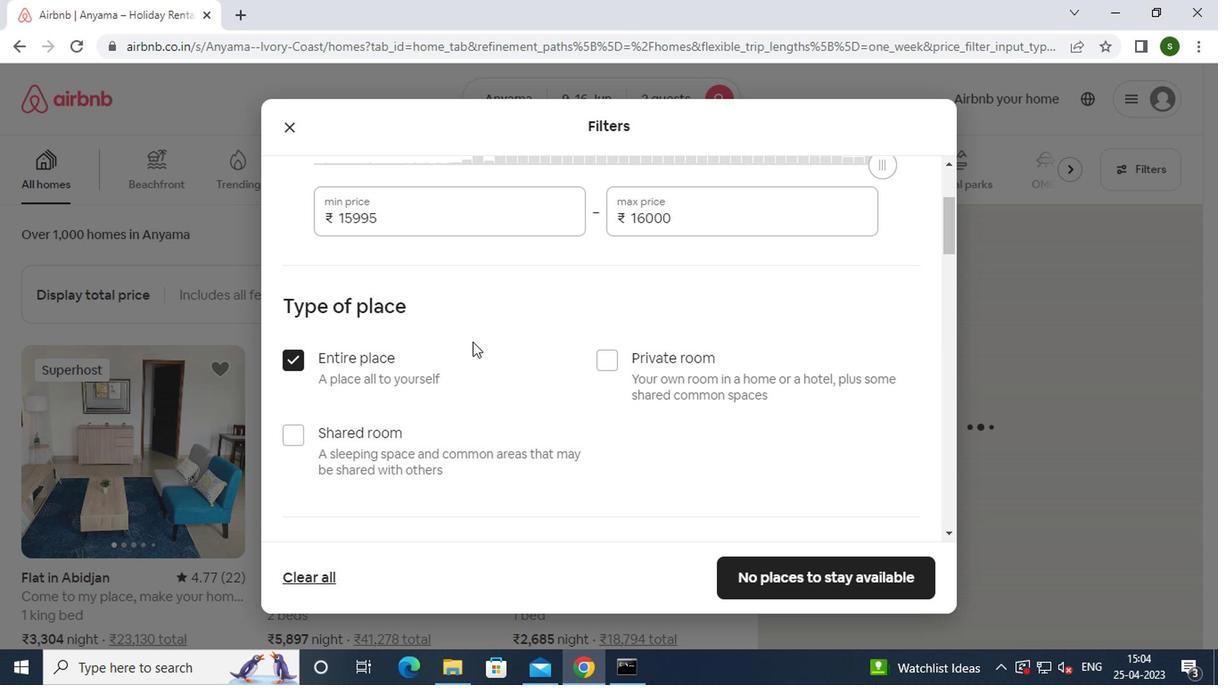 
Action: Mouse scrolled (469, 338) with delta (0, -1)
Screenshot: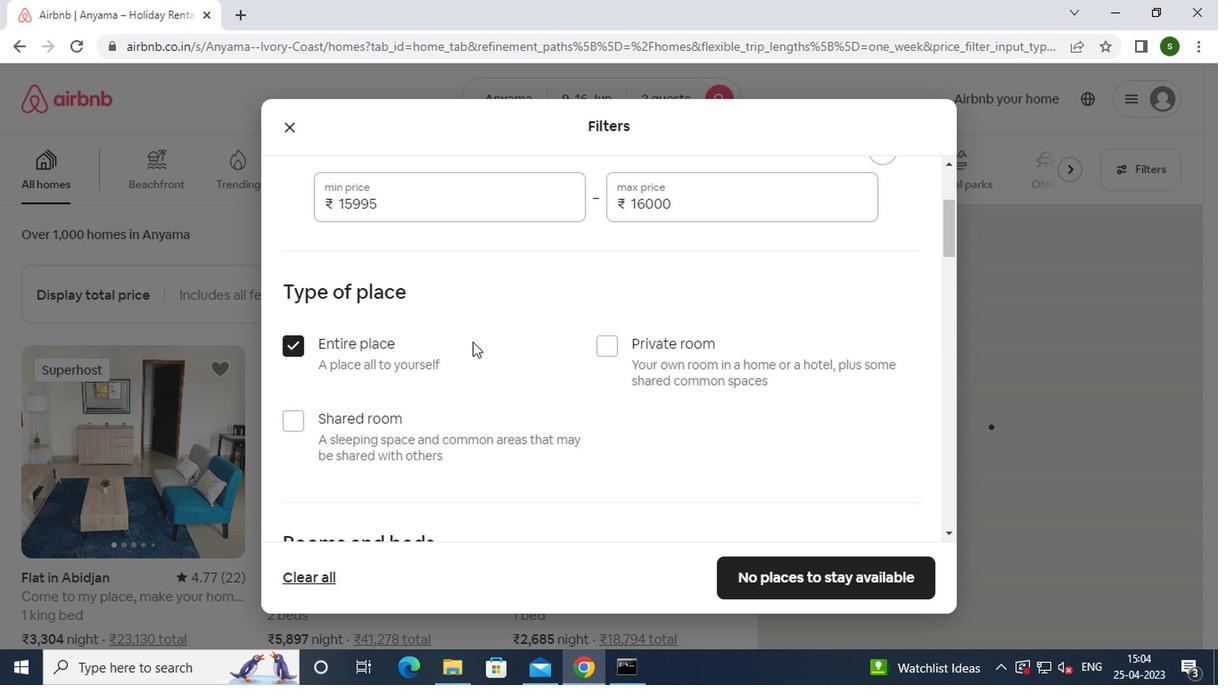 
Action: Mouse scrolled (469, 338) with delta (0, -1)
Screenshot: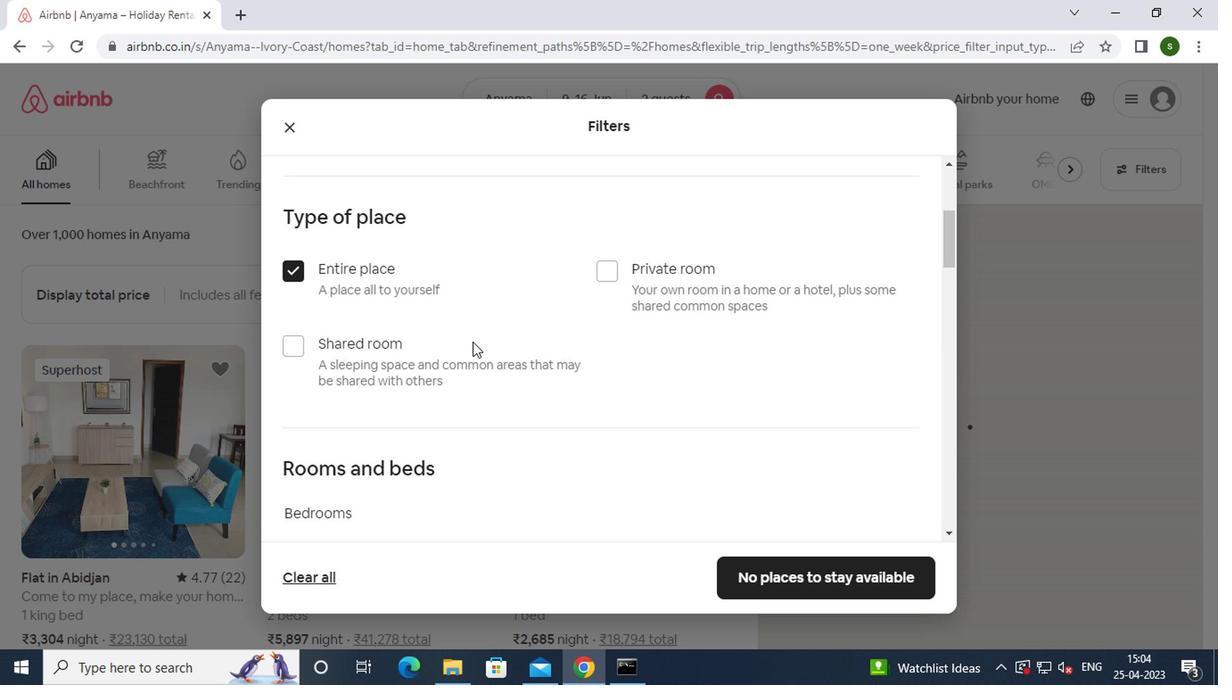 
Action: Mouse scrolled (469, 338) with delta (0, -1)
Screenshot: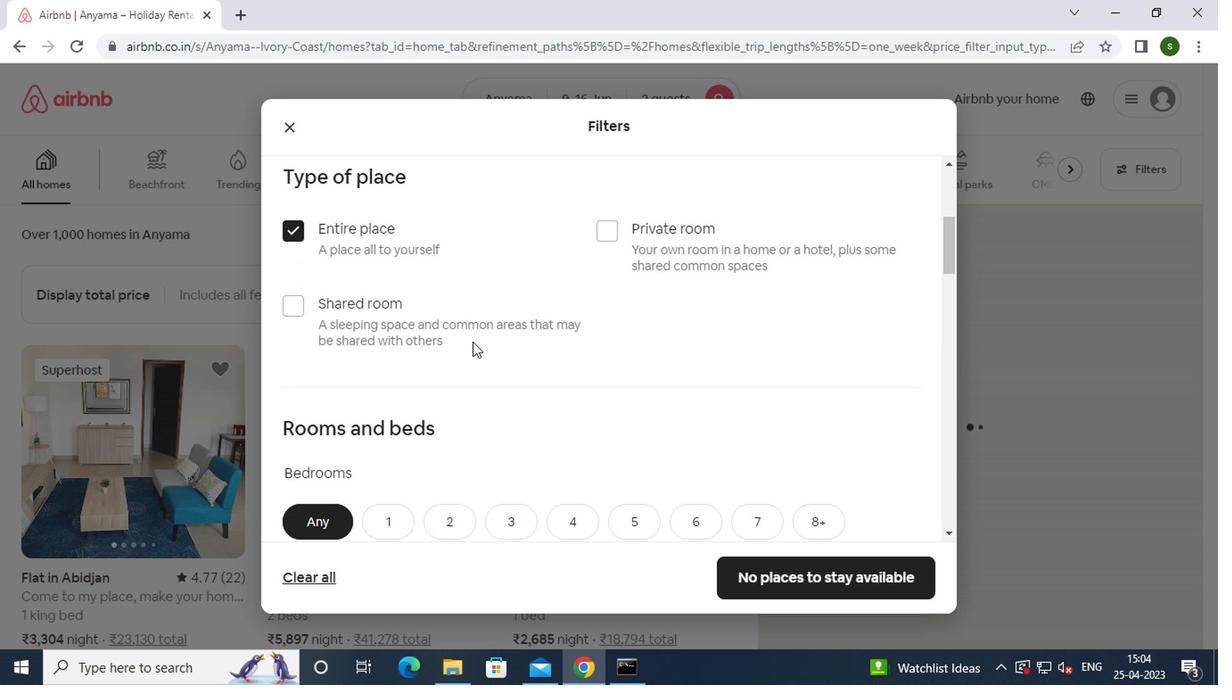 
Action: Mouse moved to (456, 301)
Screenshot: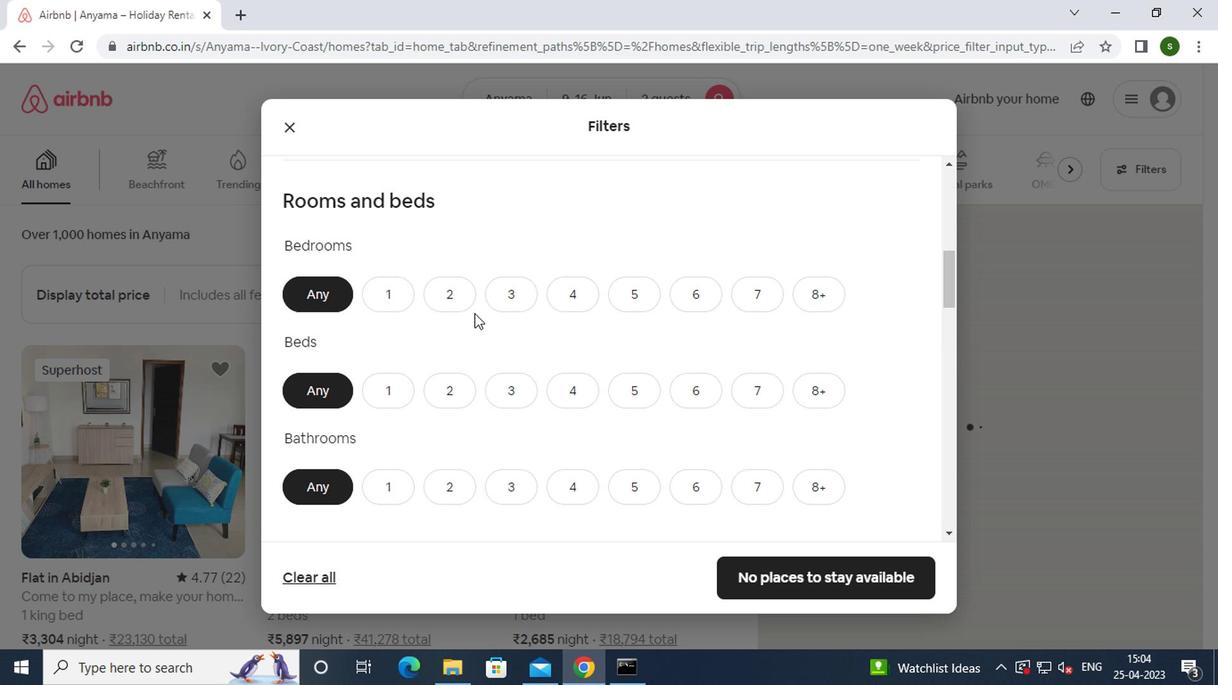 
Action: Mouse pressed left at (456, 301)
Screenshot: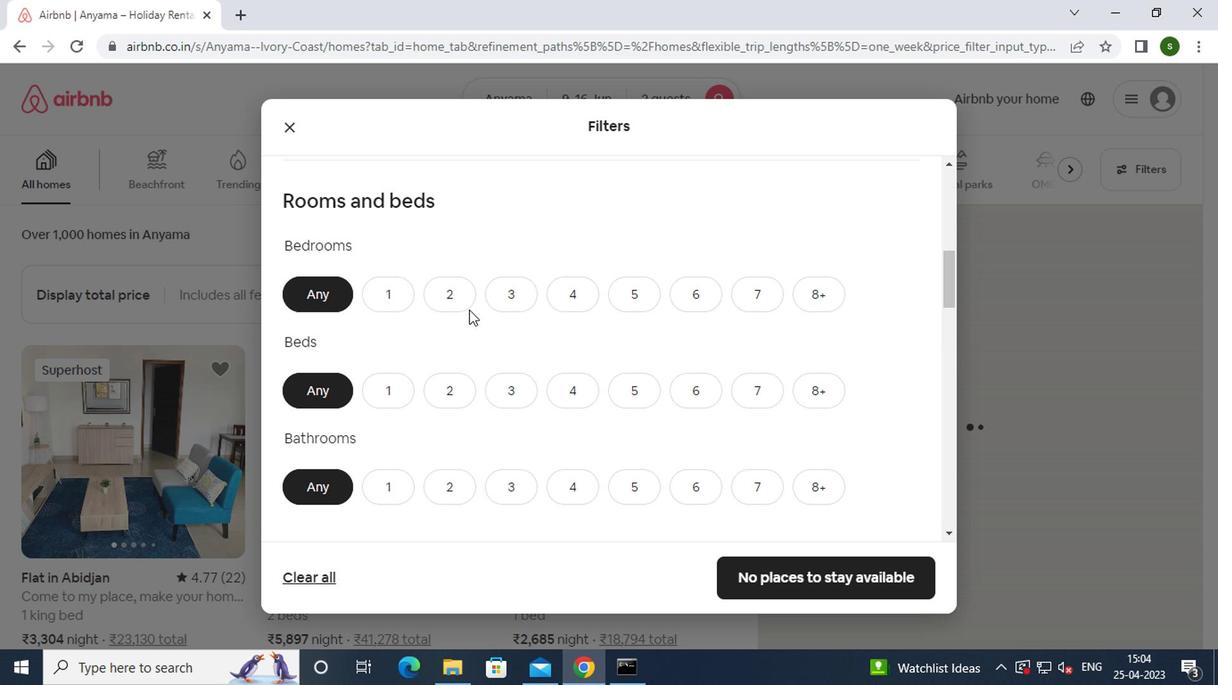 
Action: Mouse moved to (453, 387)
Screenshot: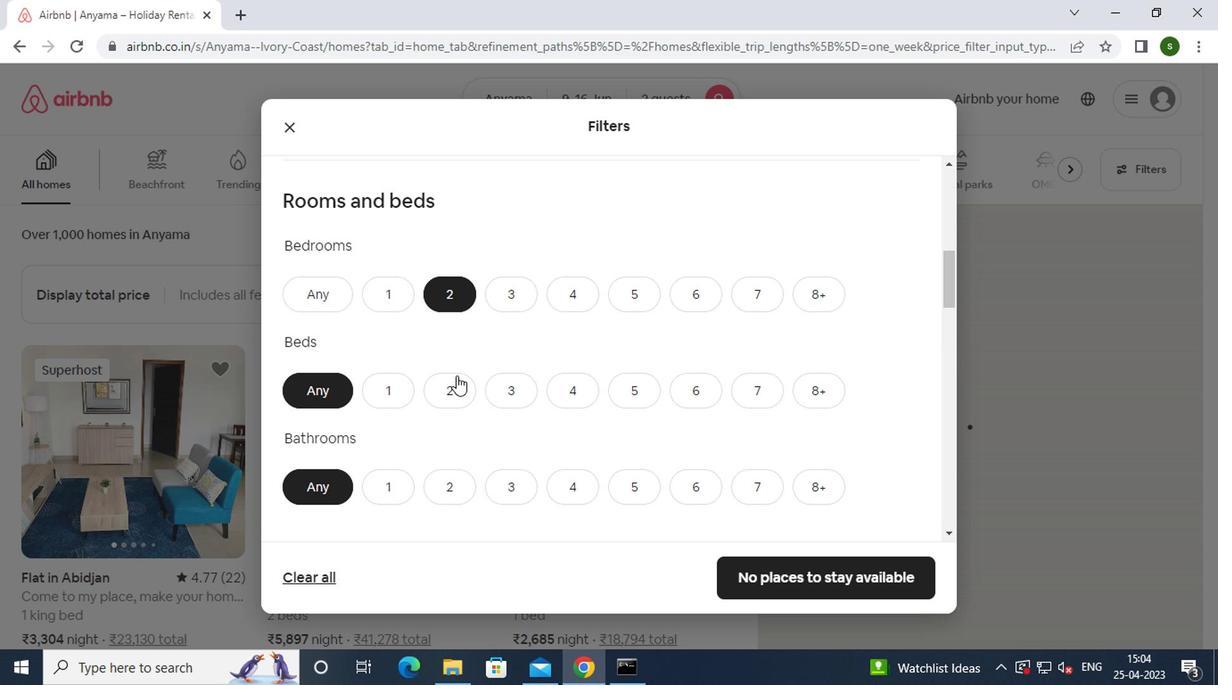
Action: Mouse pressed left at (453, 387)
Screenshot: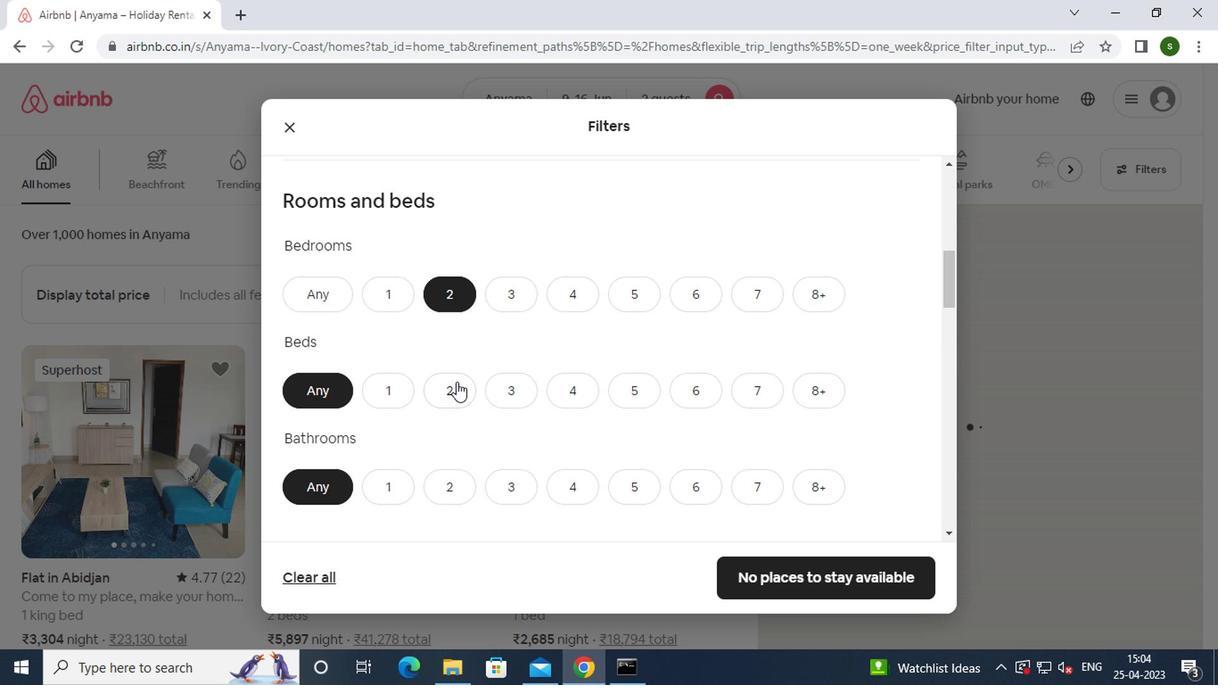 
Action: Mouse moved to (383, 484)
Screenshot: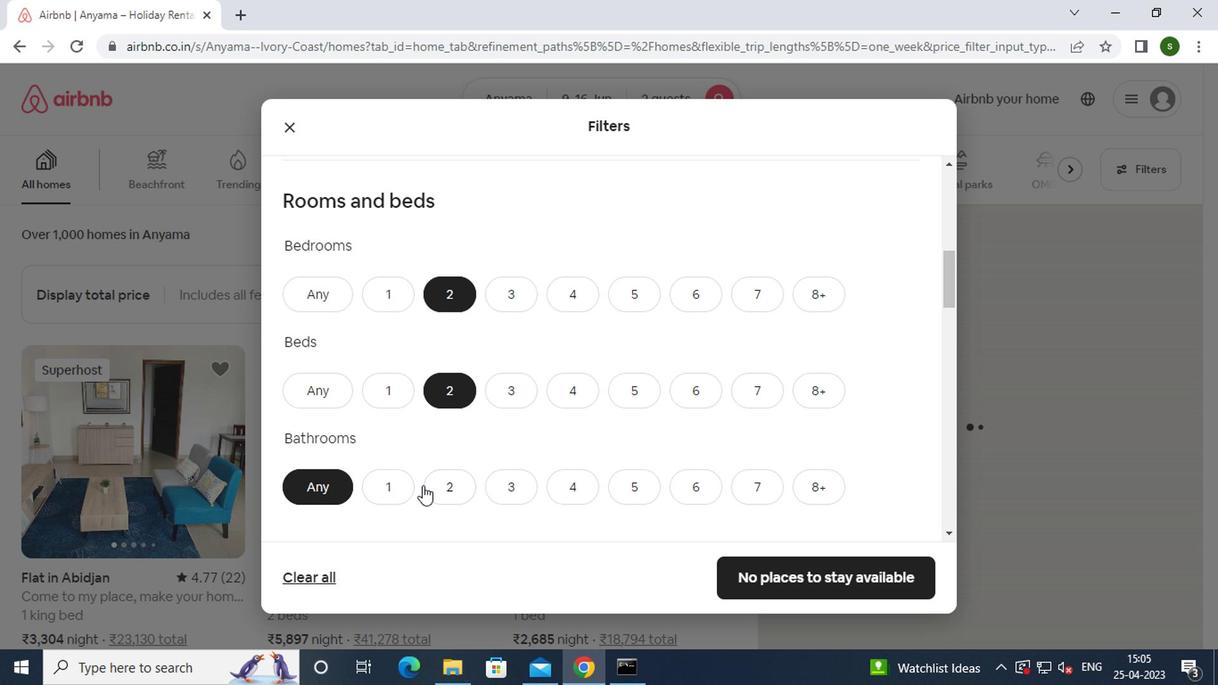 
Action: Mouse pressed left at (383, 484)
Screenshot: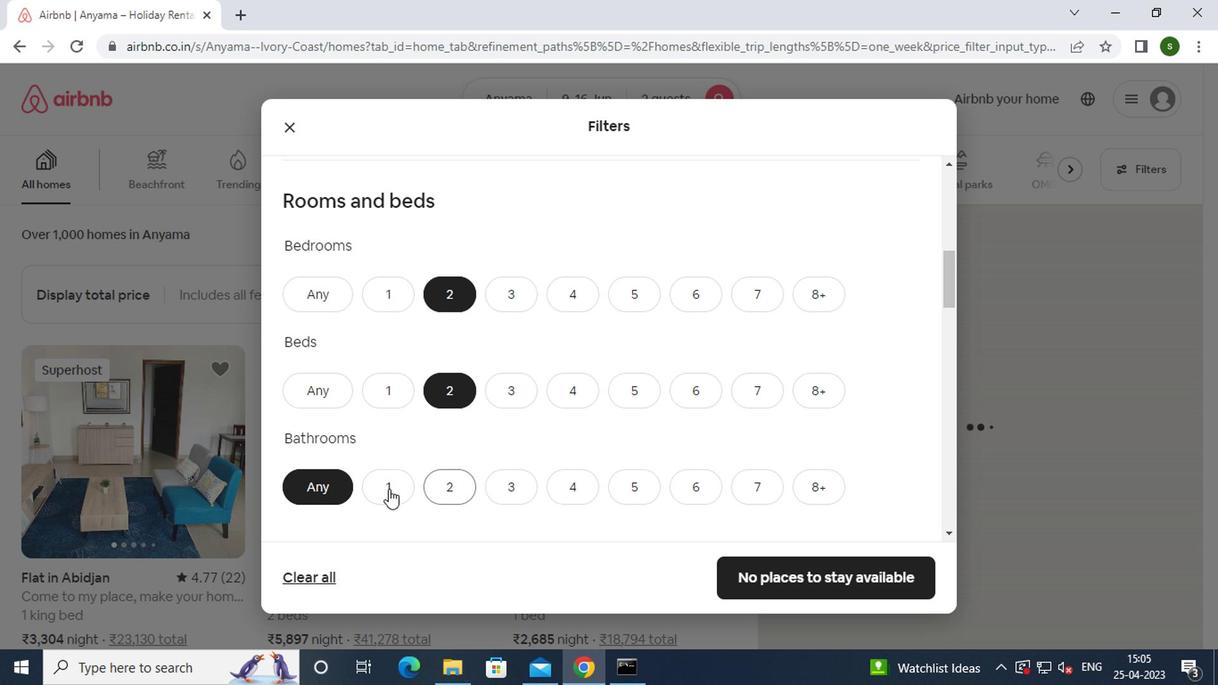 
Action: Mouse moved to (481, 400)
Screenshot: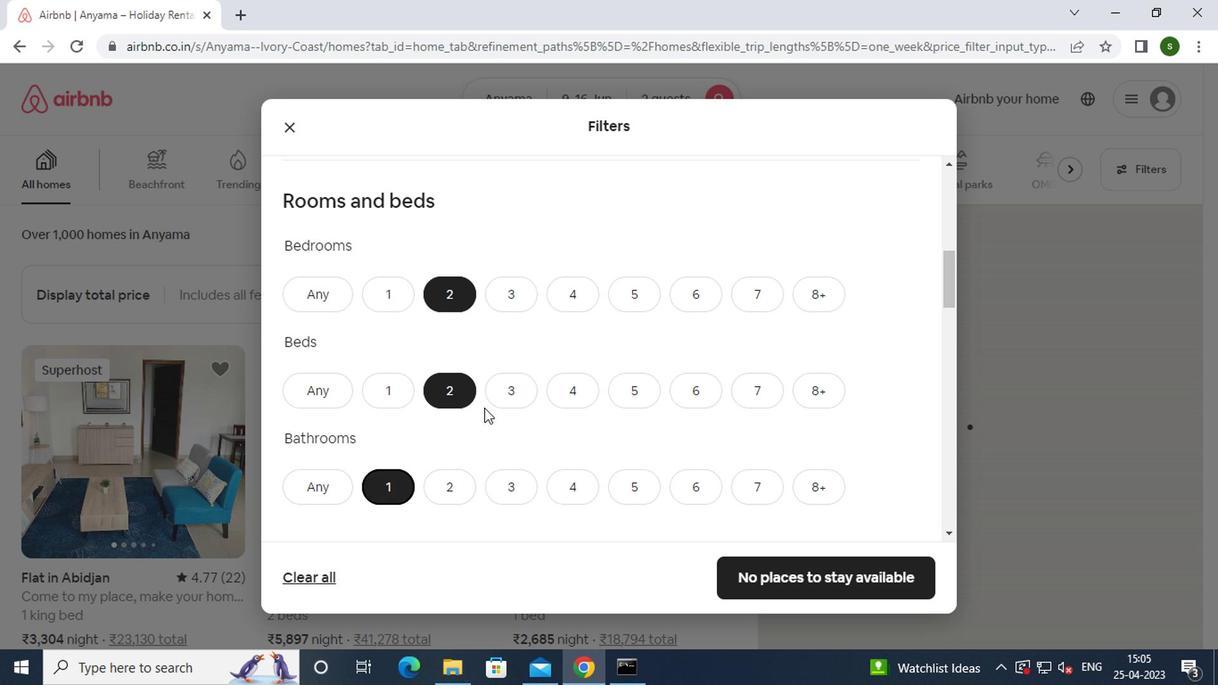 
Action: Mouse scrolled (481, 399) with delta (0, -1)
Screenshot: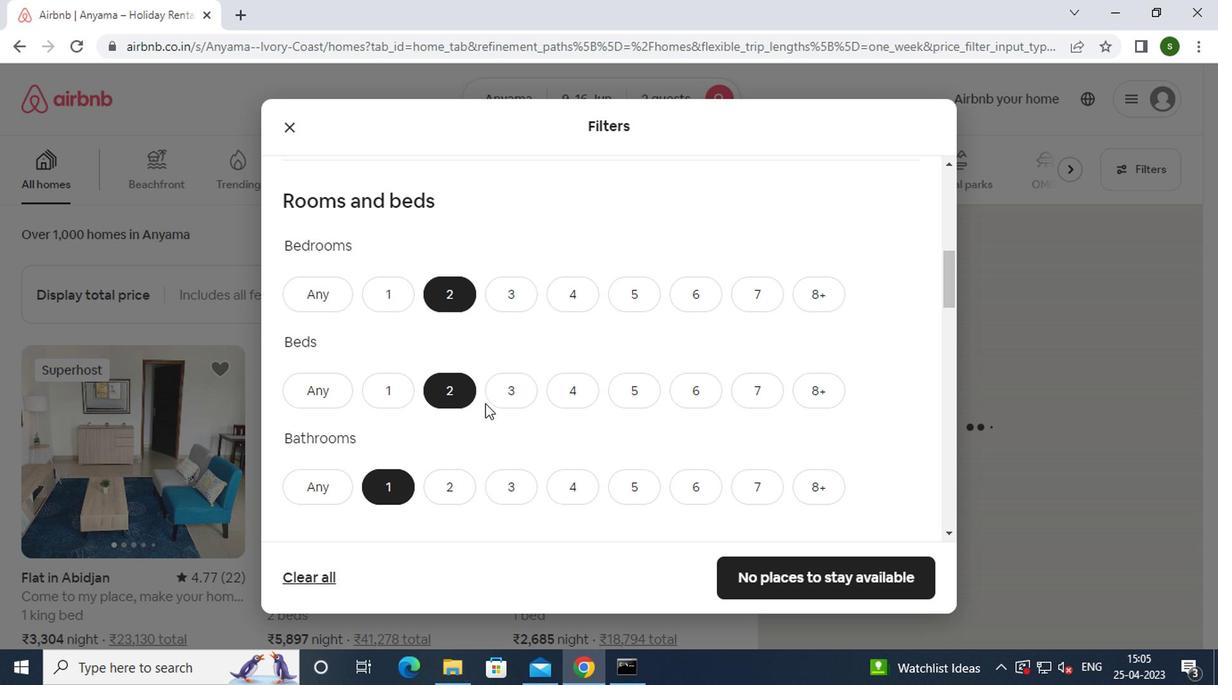 
Action: Mouse scrolled (481, 399) with delta (0, -1)
Screenshot: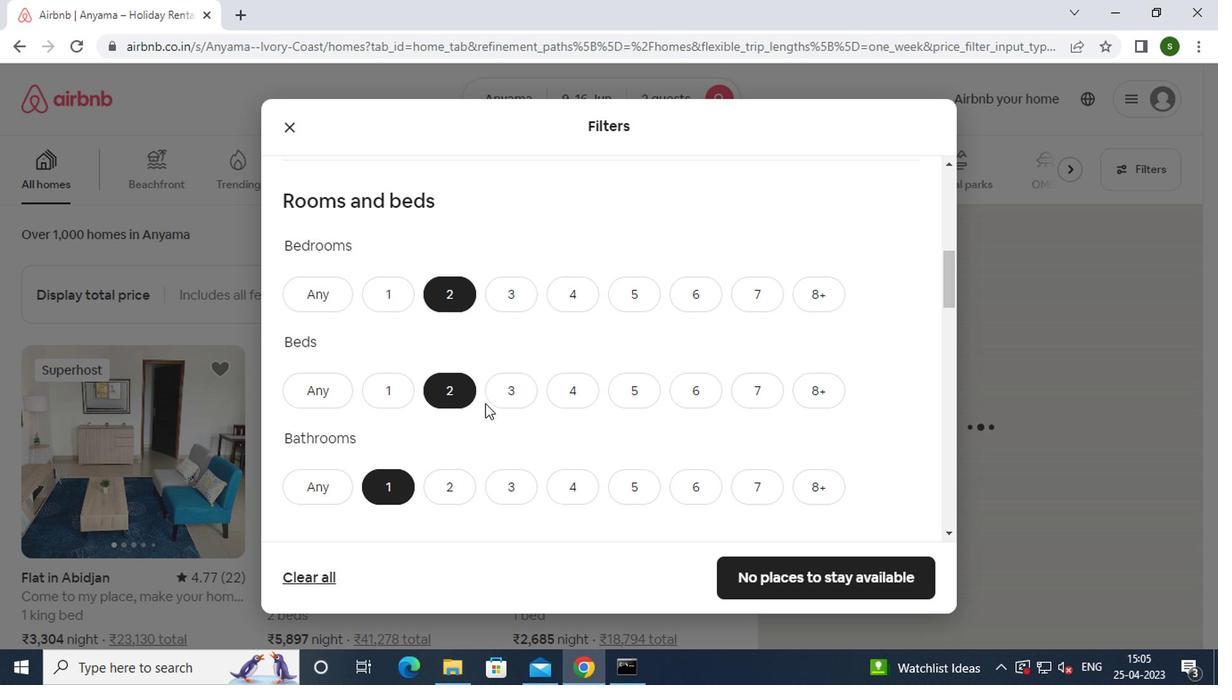 
Action: Mouse scrolled (481, 399) with delta (0, -1)
Screenshot: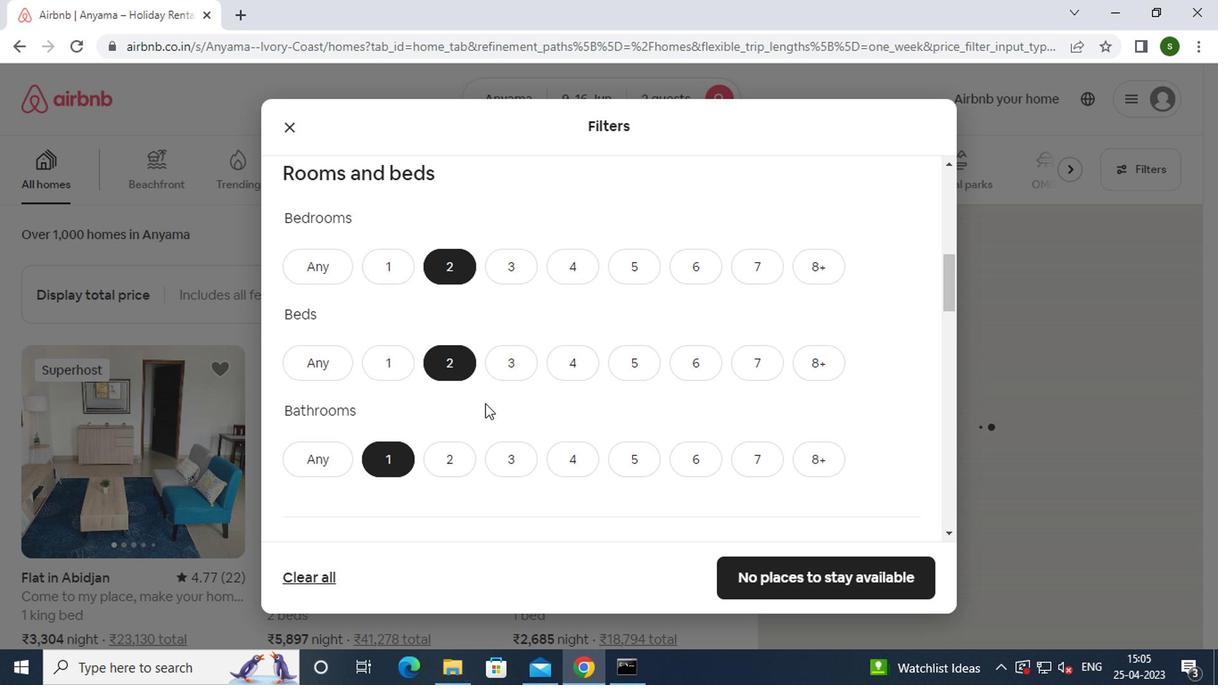 
Action: Mouse moved to (367, 409)
Screenshot: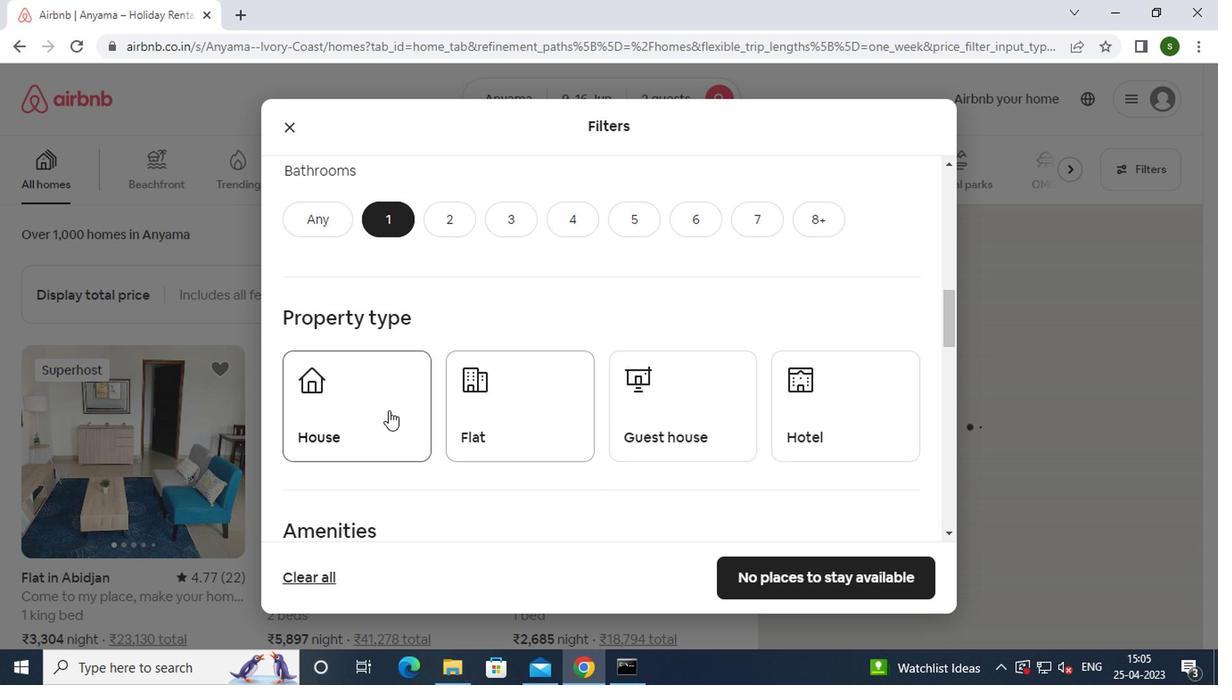 
Action: Mouse pressed left at (367, 409)
Screenshot: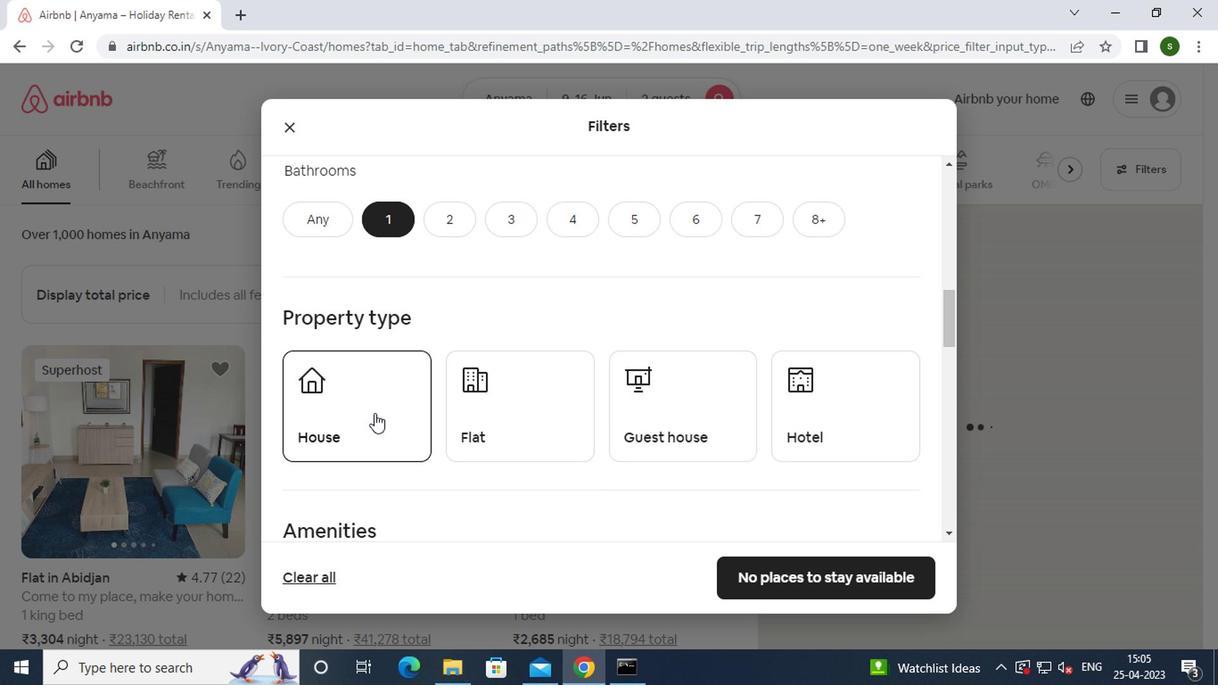 
Action: Mouse moved to (491, 405)
Screenshot: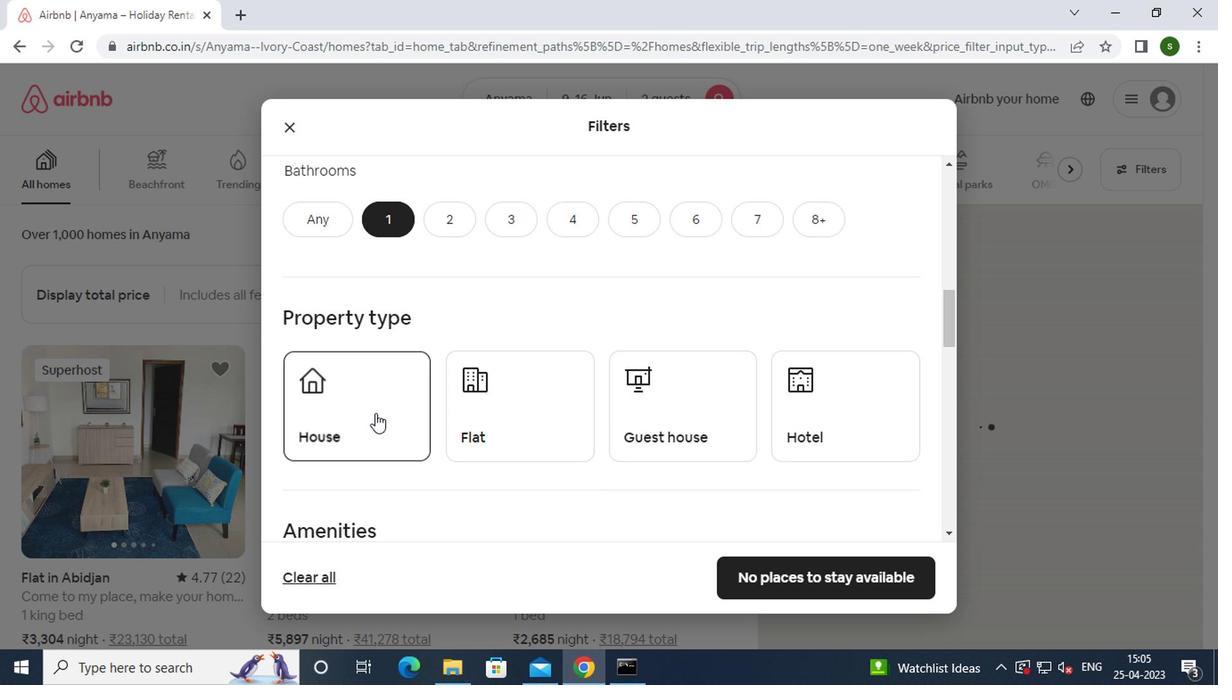 
Action: Mouse pressed left at (491, 405)
Screenshot: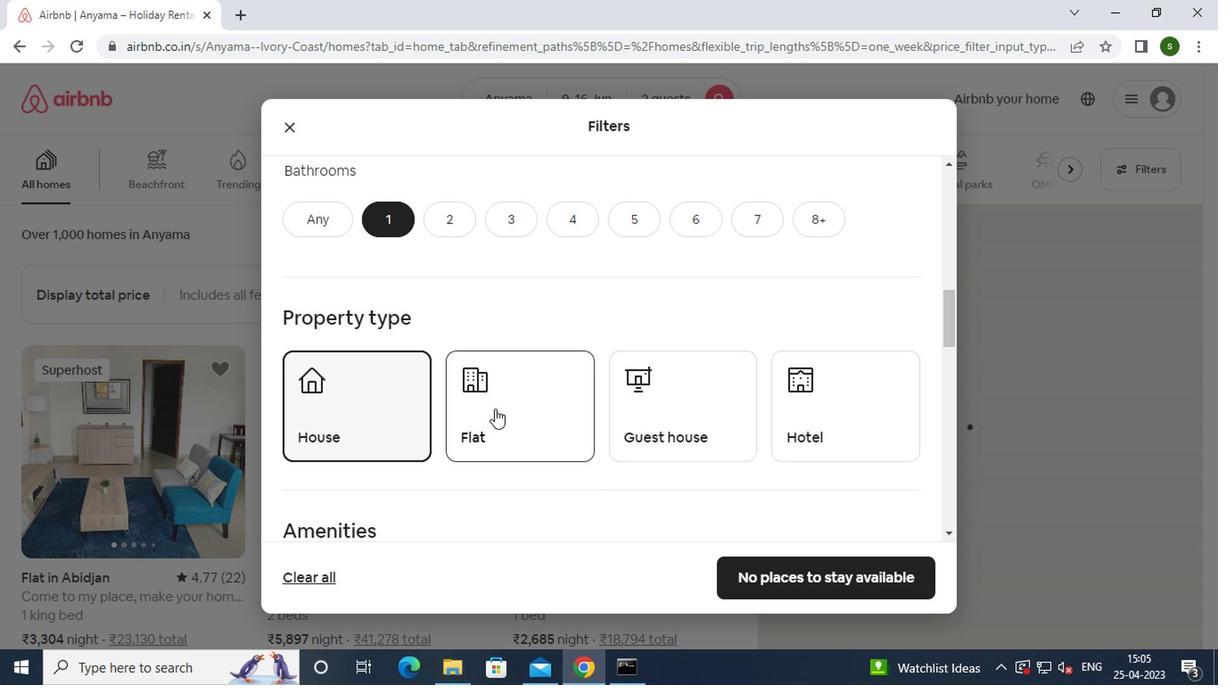 
Action: Mouse moved to (646, 403)
Screenshot: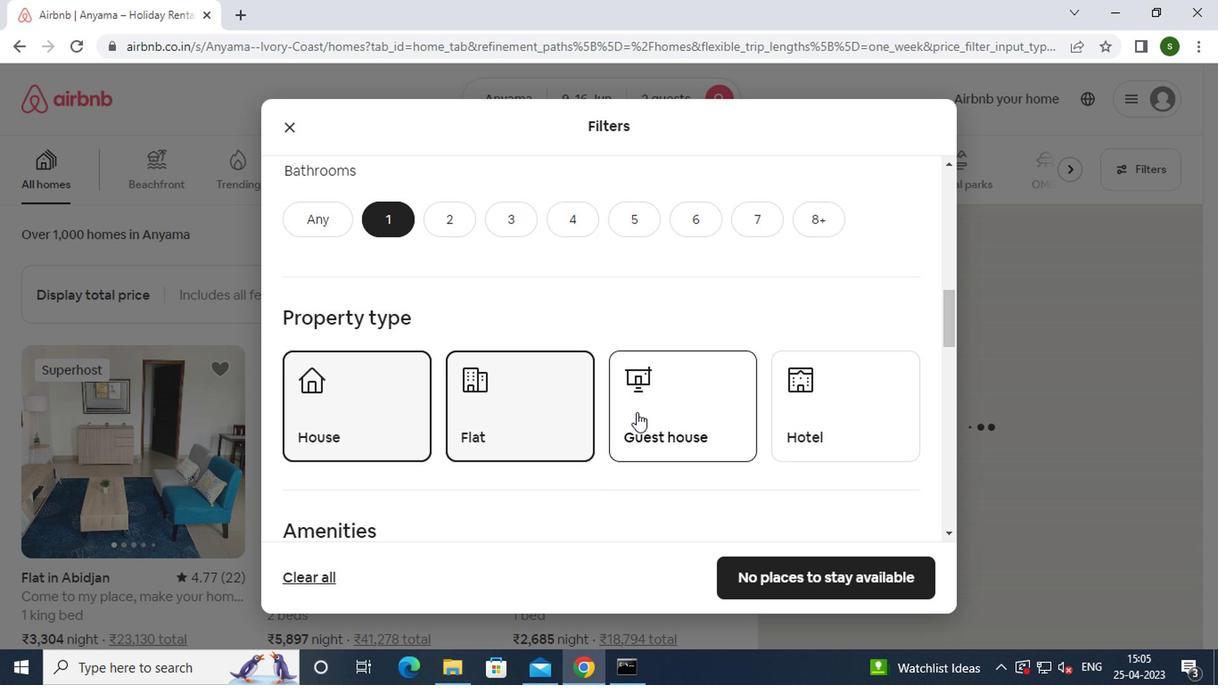 
Action: Mouse pressed left at (646, 403)
Screenshot: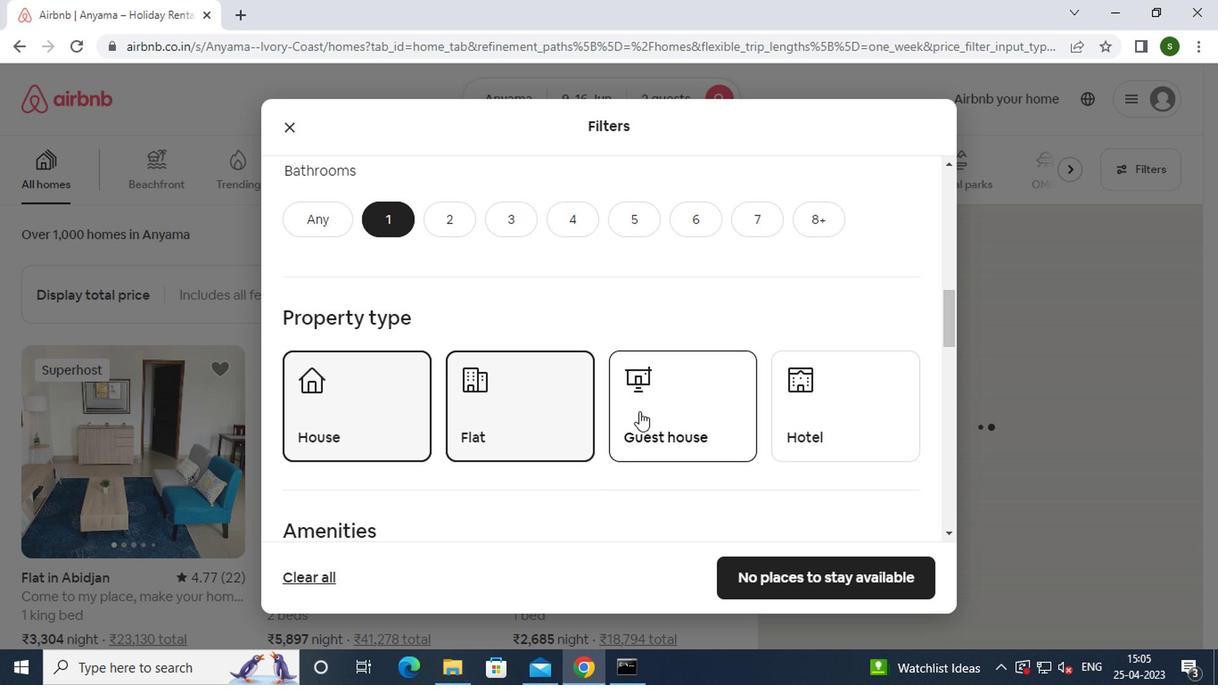 
Action: Mouse moved to (607, 380)
Screenshot: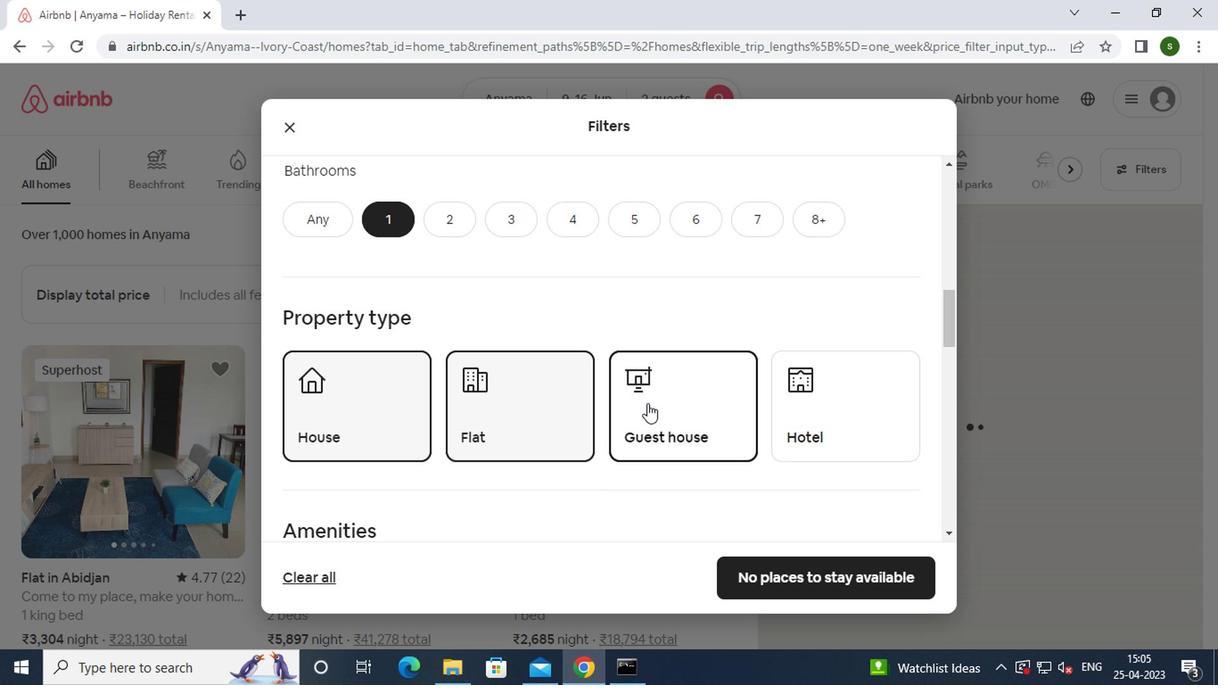 
Action: Mouse scrolled (607, 379) with delta (0, 0)
Screenshot: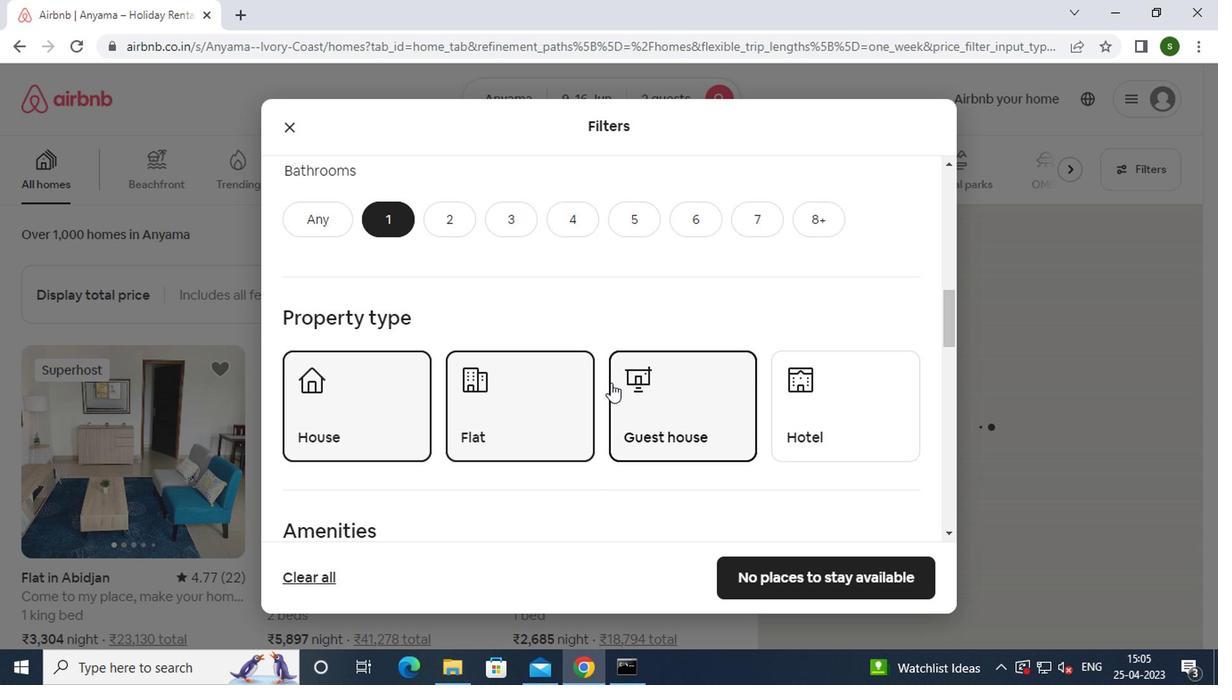 
Action: Mouse scrolled (607, 379) with delta (0, 0)
Screenshot: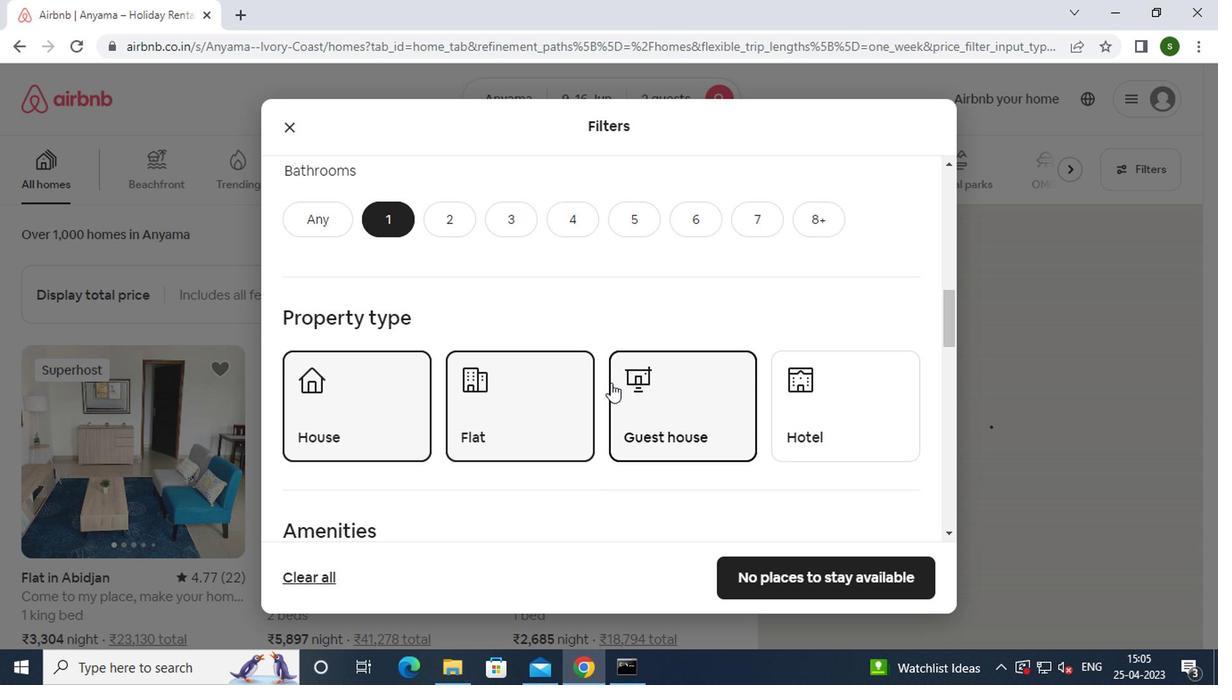 
Action: Mouse scrolled (607, 379) with delta (0, 0)
Screenshot: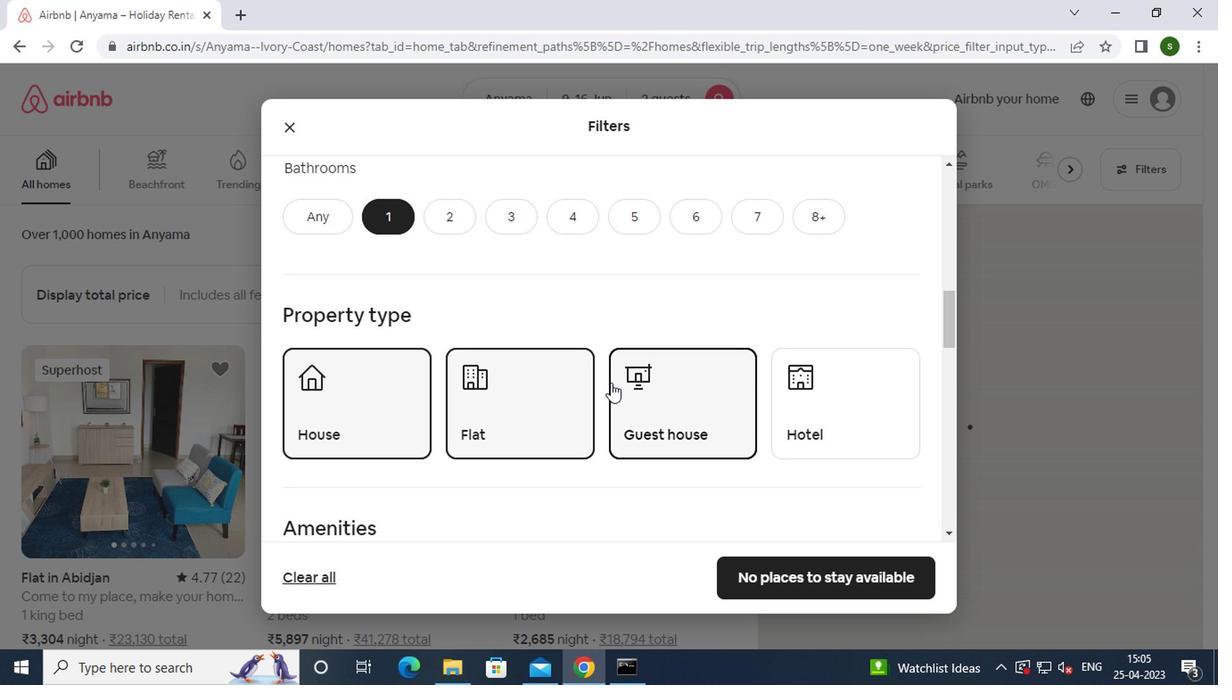 
Action: Mouse scrolled (607, 379) with delta (0, 0)
Screenshot: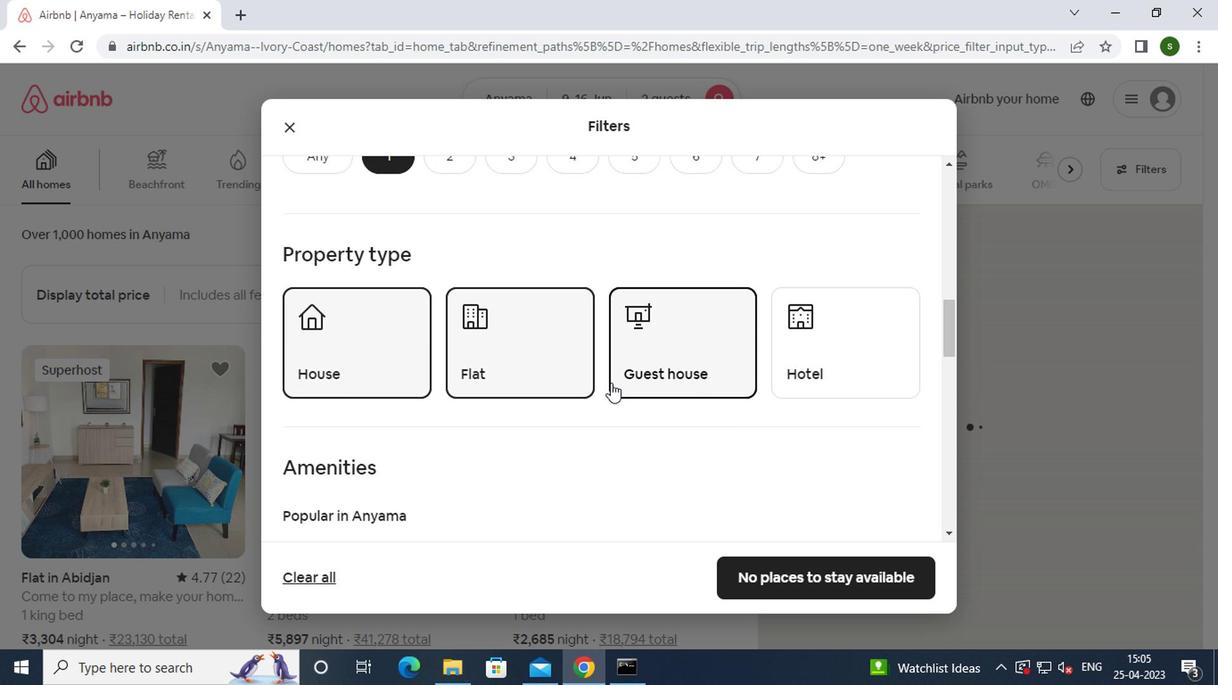 
Action: Mouse scrolled (607, 379) with delta (0, 0)
Screenshot: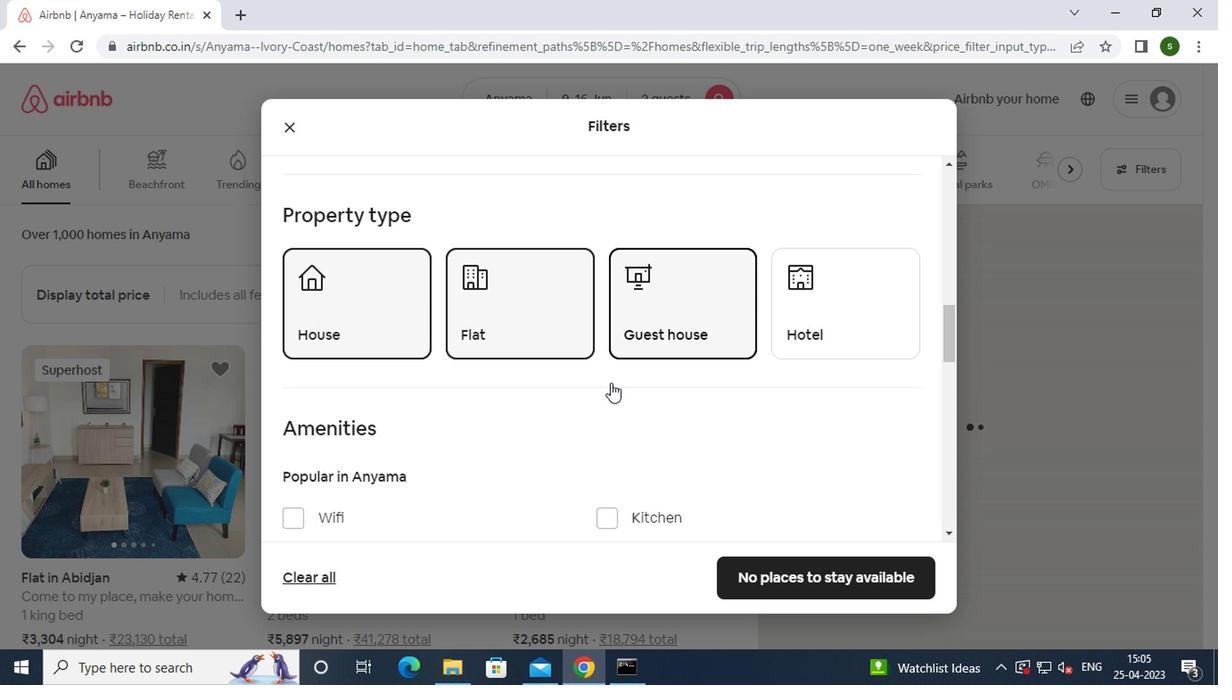 
Action: Mouse moved to (871, 496)
Screenshot: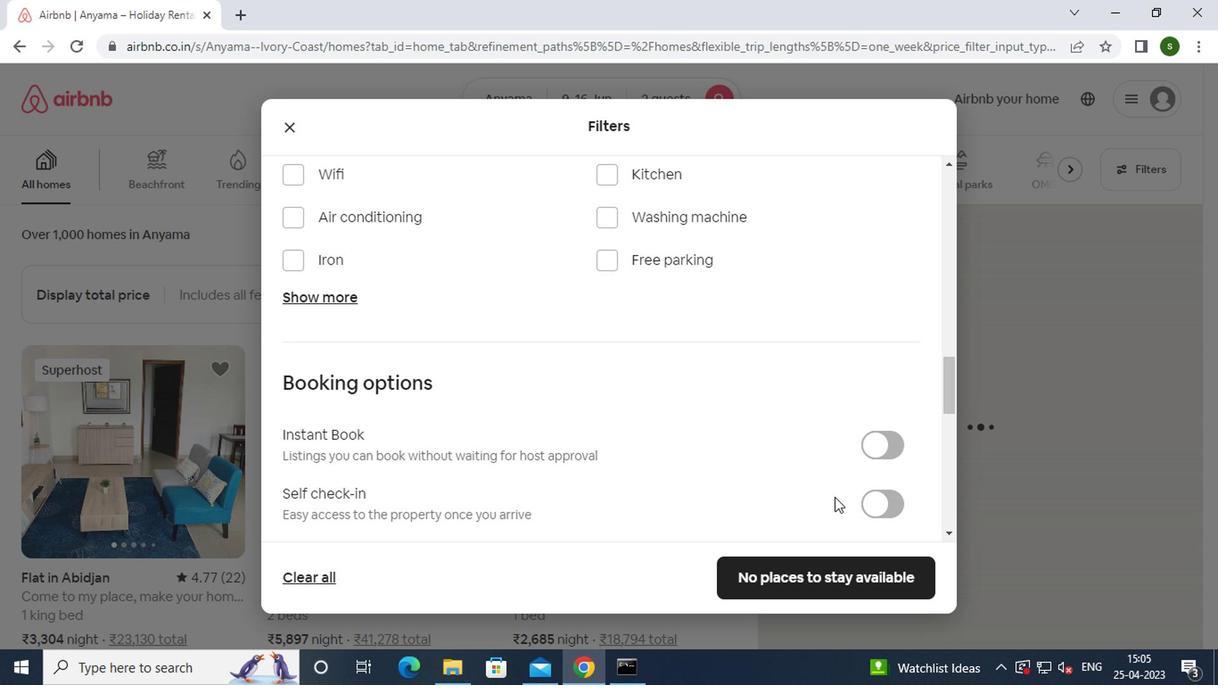 
Action: Mouse pressed left at (871, 496)
Screenshot: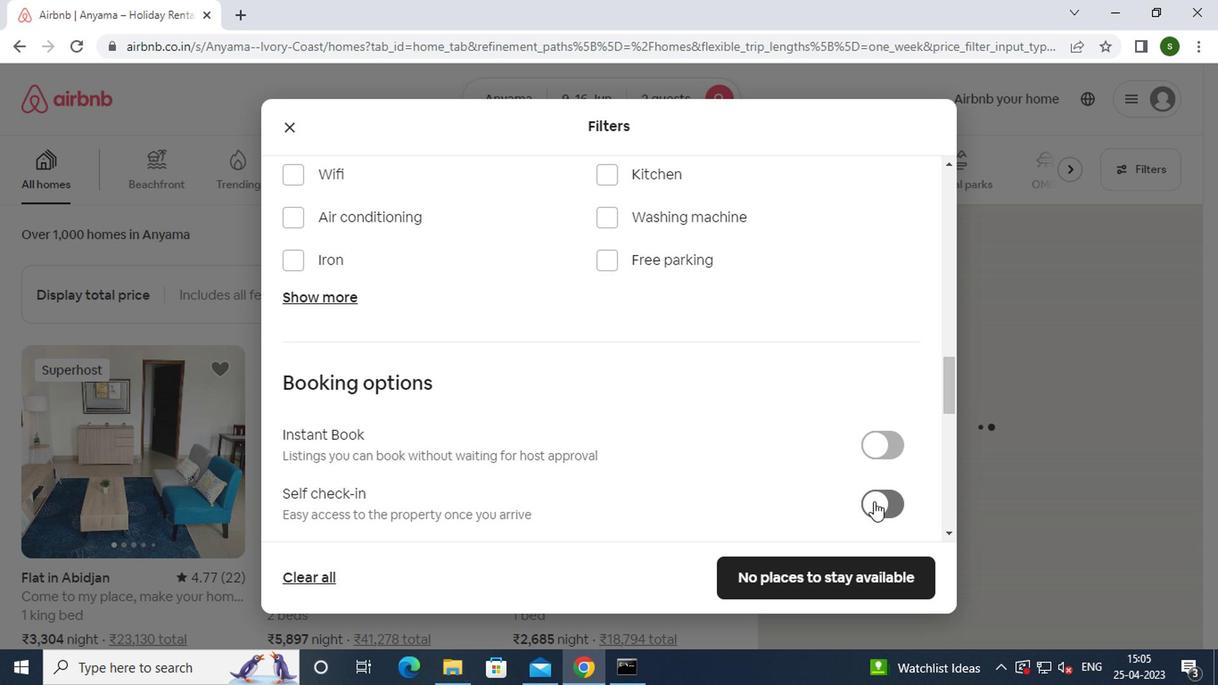 
Action: Mouse moved to (729, 428)
Screenshot: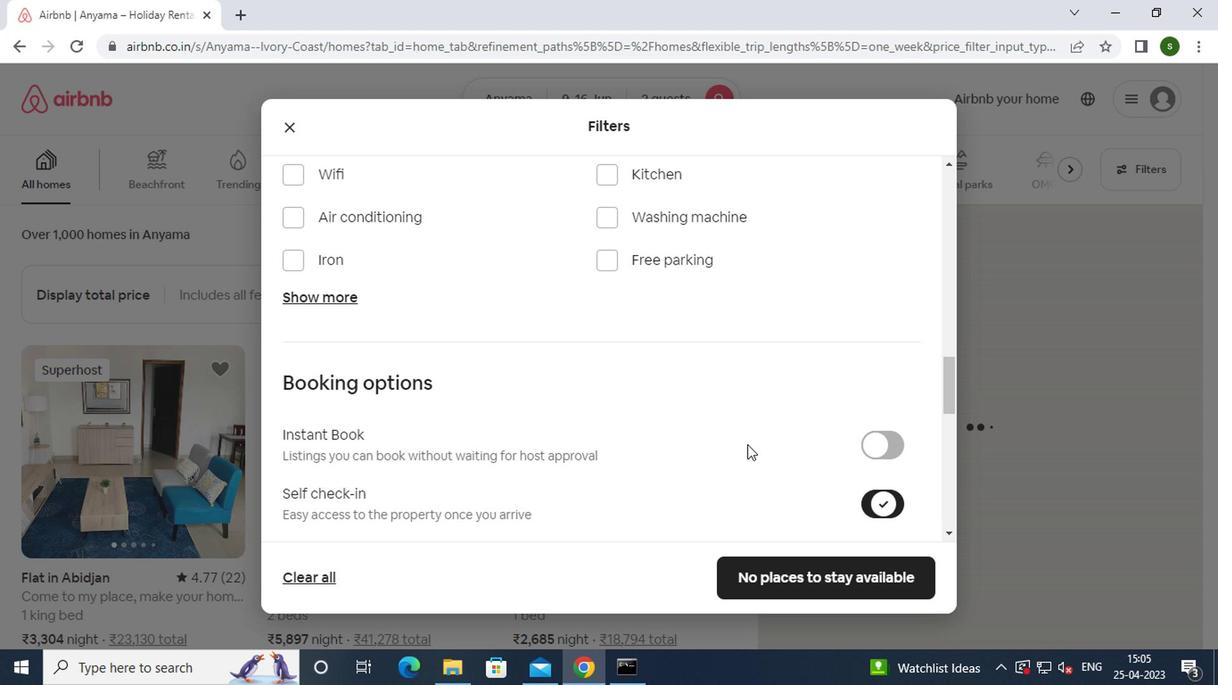 
Action: Mouse scrolled (729, 428) with delta (0, 0)
Screenshot: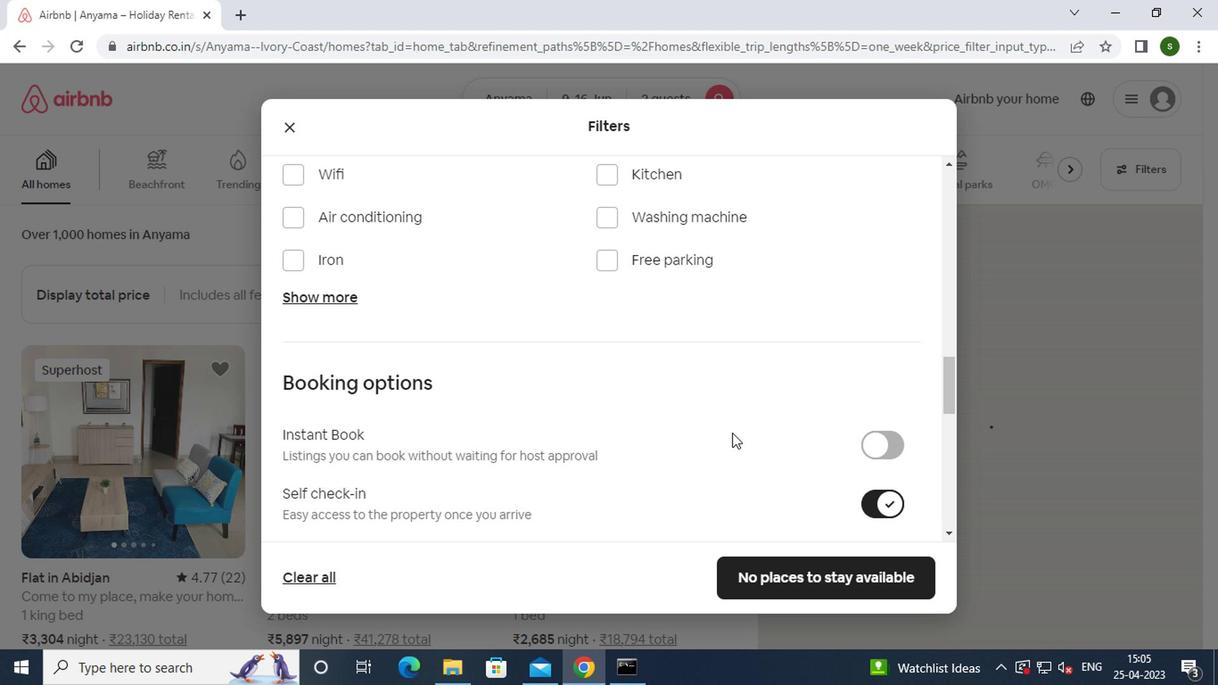 
Action: Mouse scrolled (729, 428) with delta (0, 0)
Screenshot: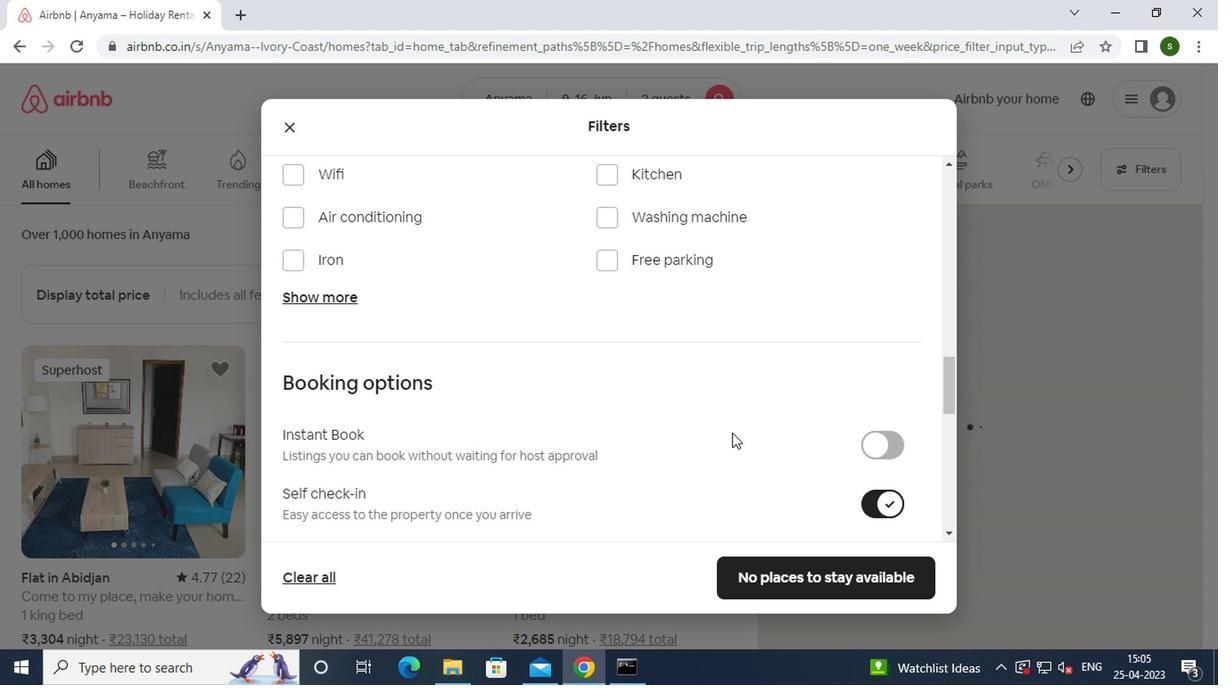 
Action: Mouse scrolled (729, 428) with delta (0, 0)
Screenshot: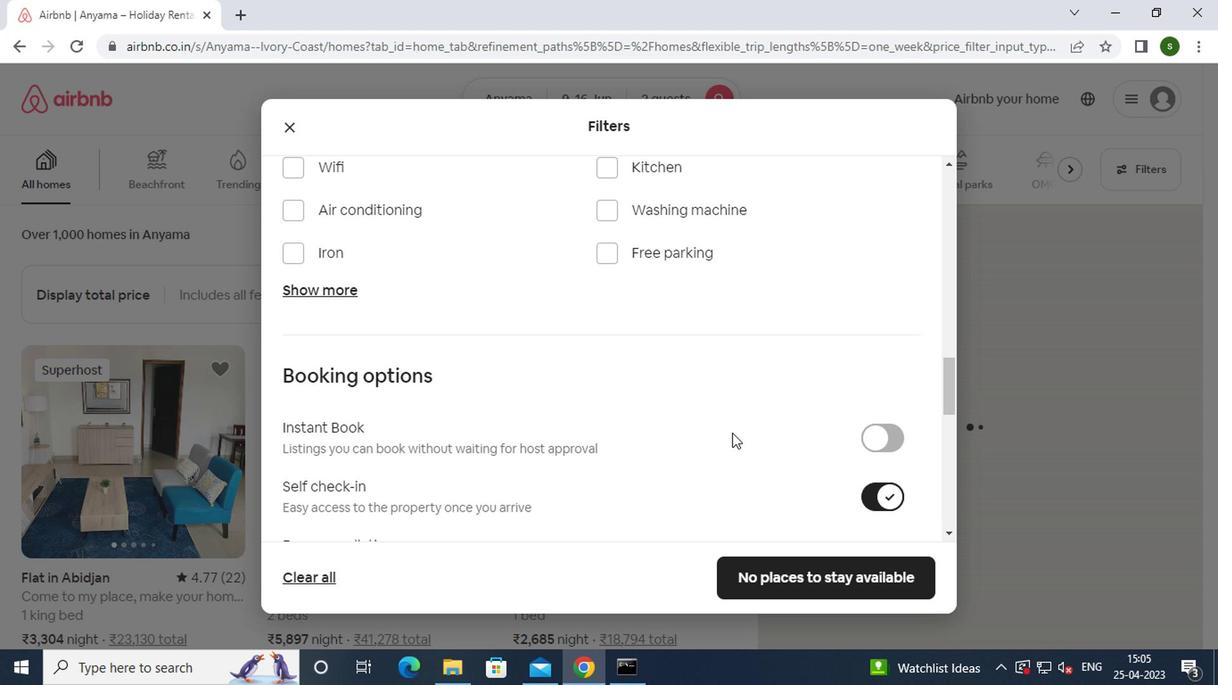 
Action: Mouse scrolled (729, 428) with delta (0, 0)
Screenshot: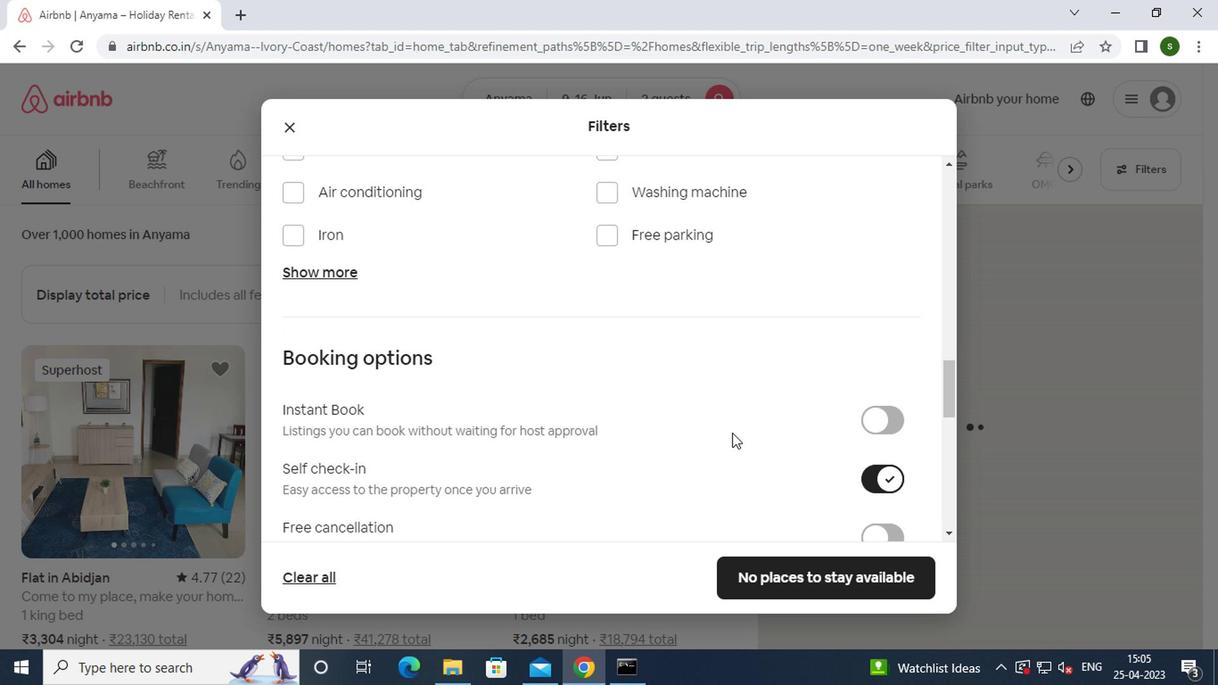 
Action: Mouse scrolled (729, 428) with delta (0, 0)
Screenshot: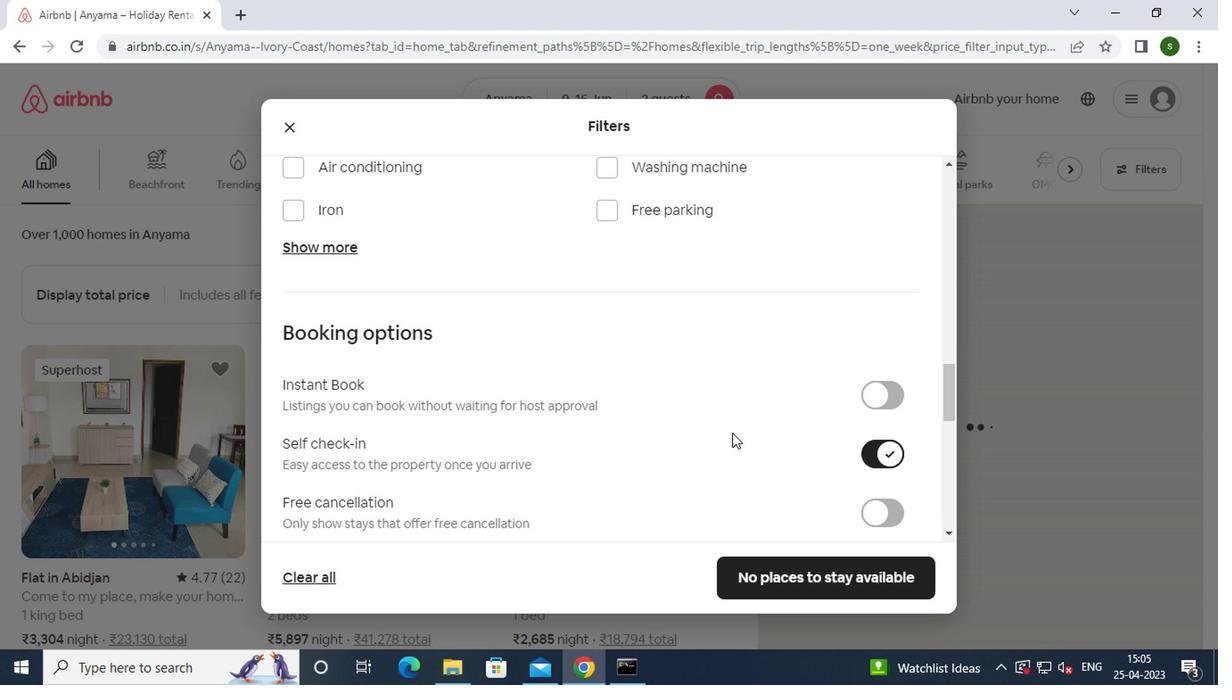 
Action: Mouse scrolled (729, 428) with delta (0, 0)
Screenshot: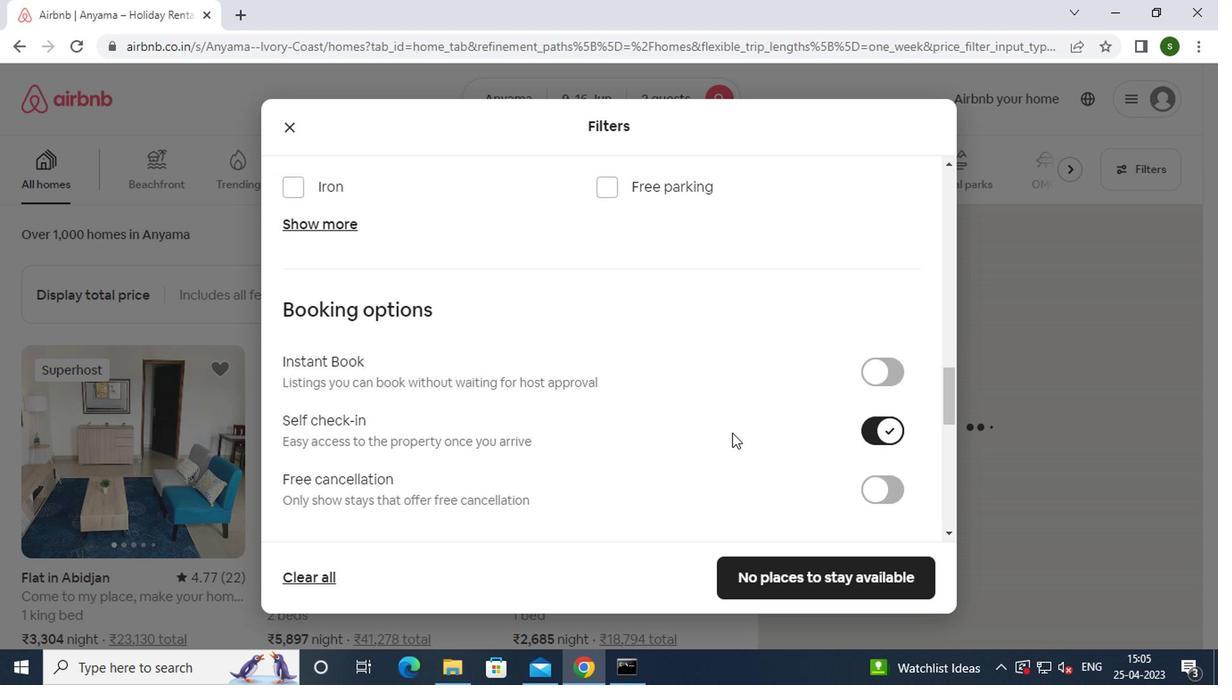 
Action: Mouse moved to (729, 426)
Screenshot: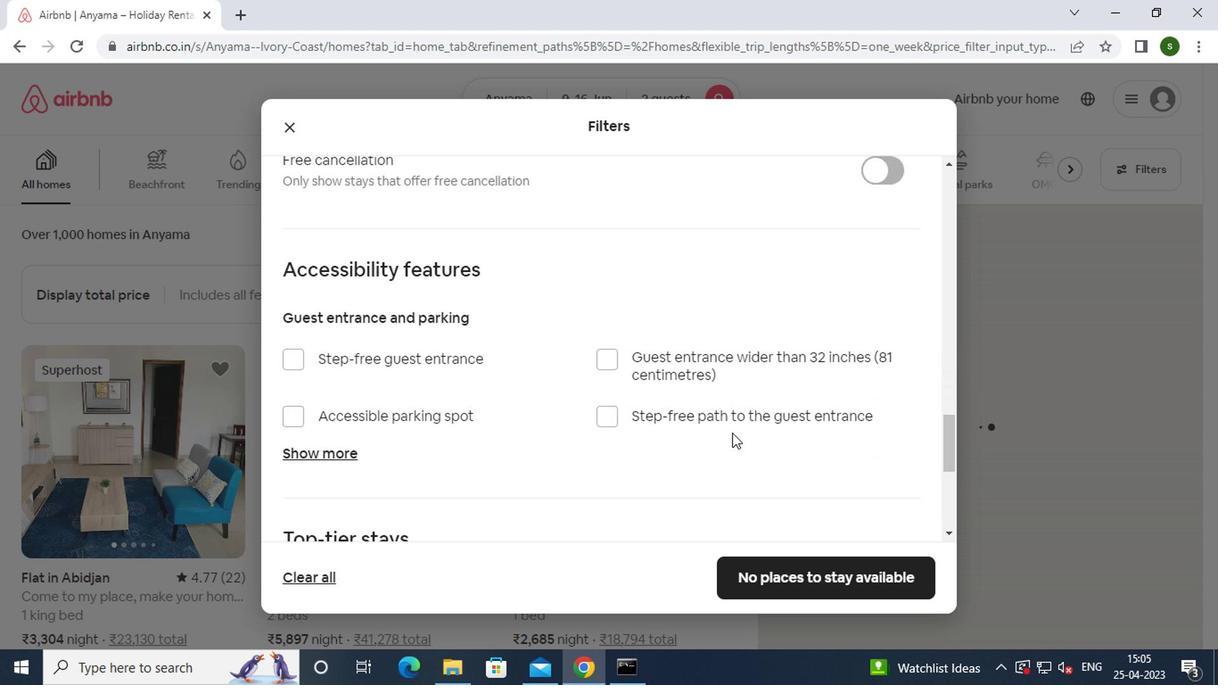 
Action: Mouse scrolled (729, 426) with delta (0, 0)
Screenshot: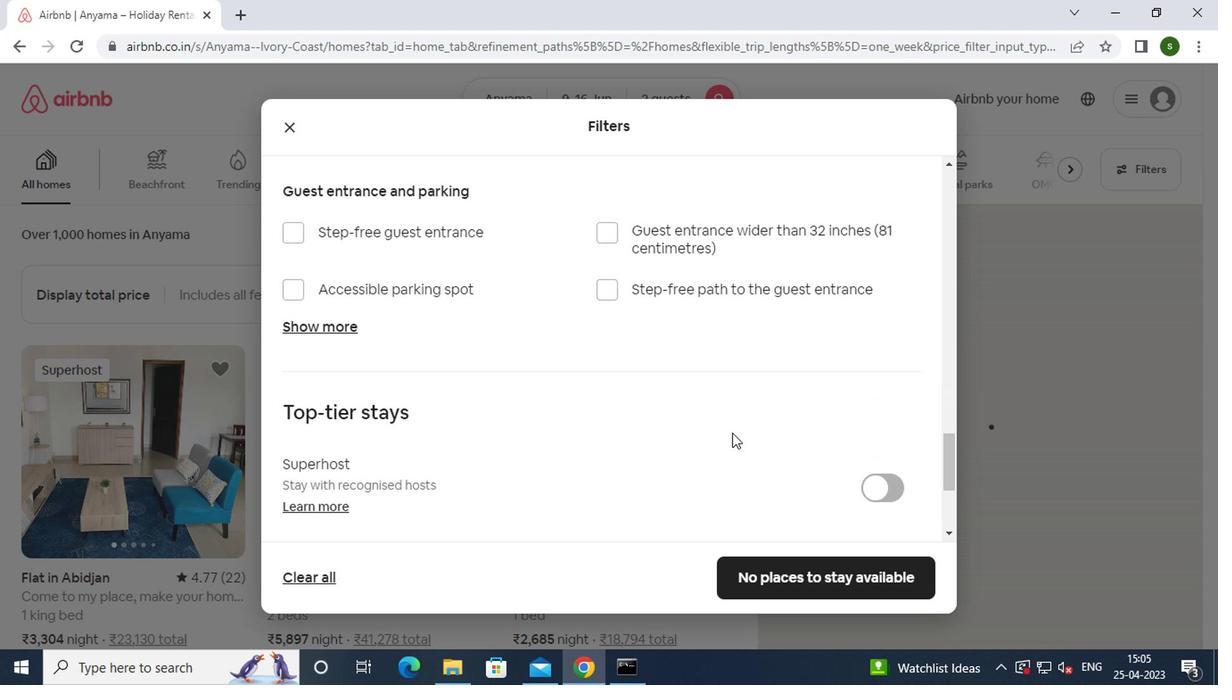 
Action: Mouse scrolled (729, 426) with delta (0, 0)
Screenshot: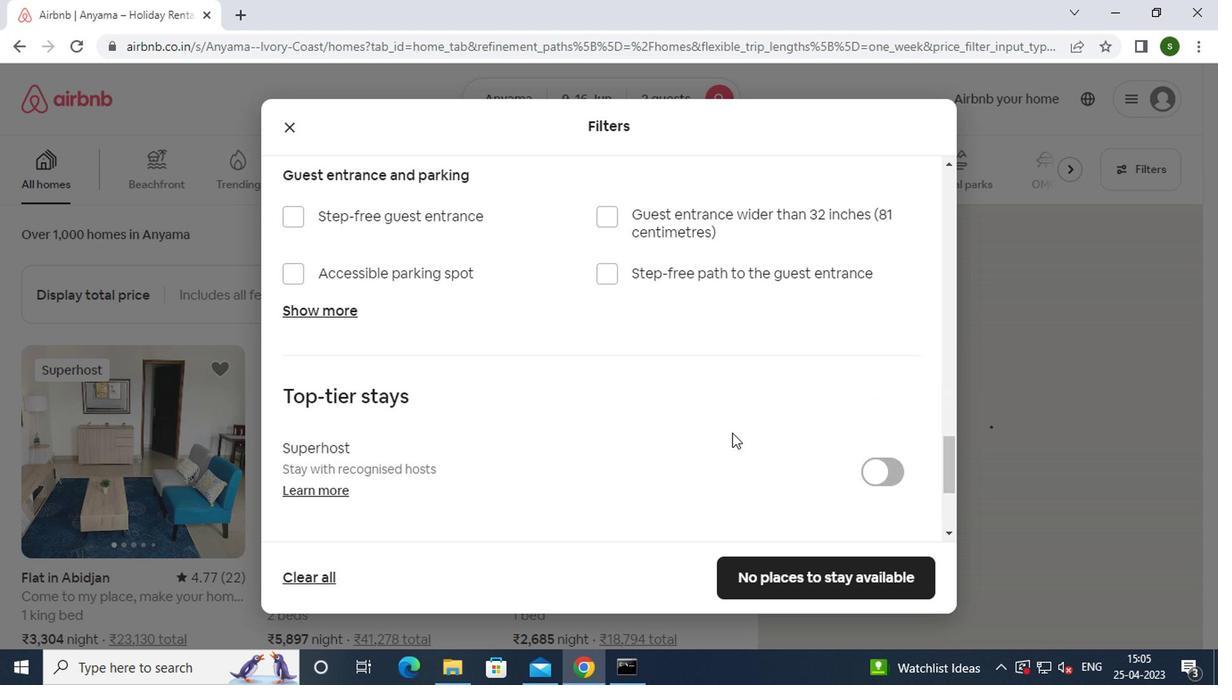 
Action: Mouse scrolled (729, 426) with delta (0, 0)
Screenshot: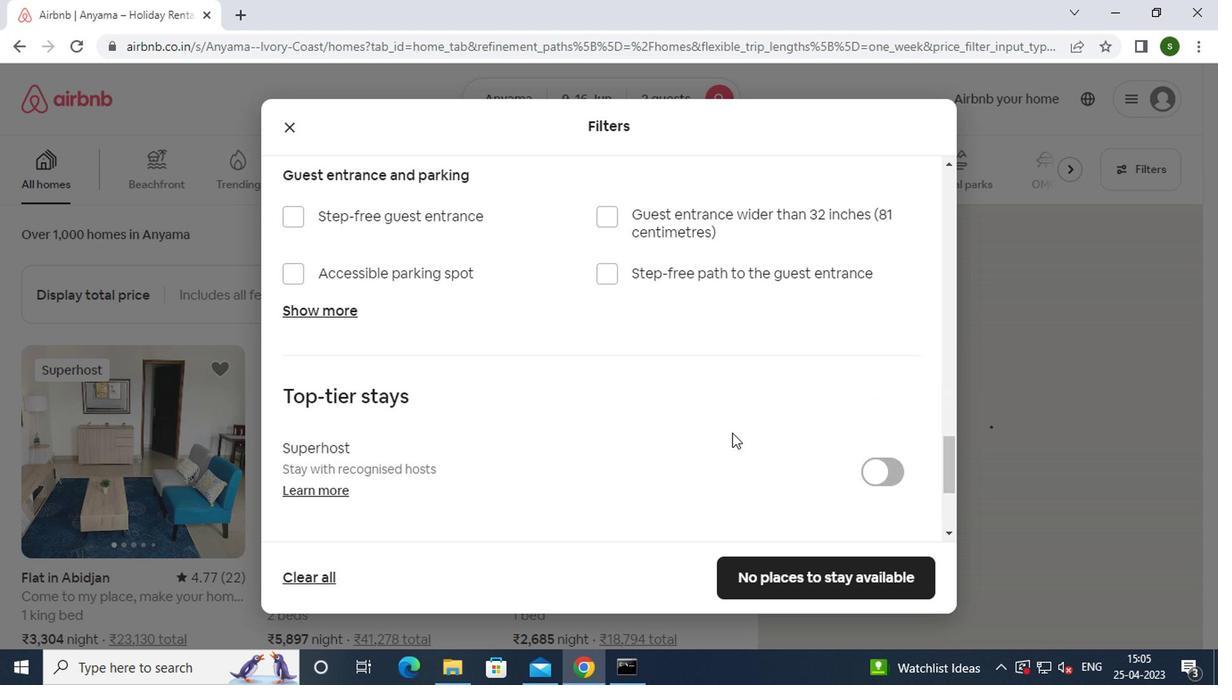 
Action: Mouse scrolled (729, 426) with delta (0, 0)
Screenshot: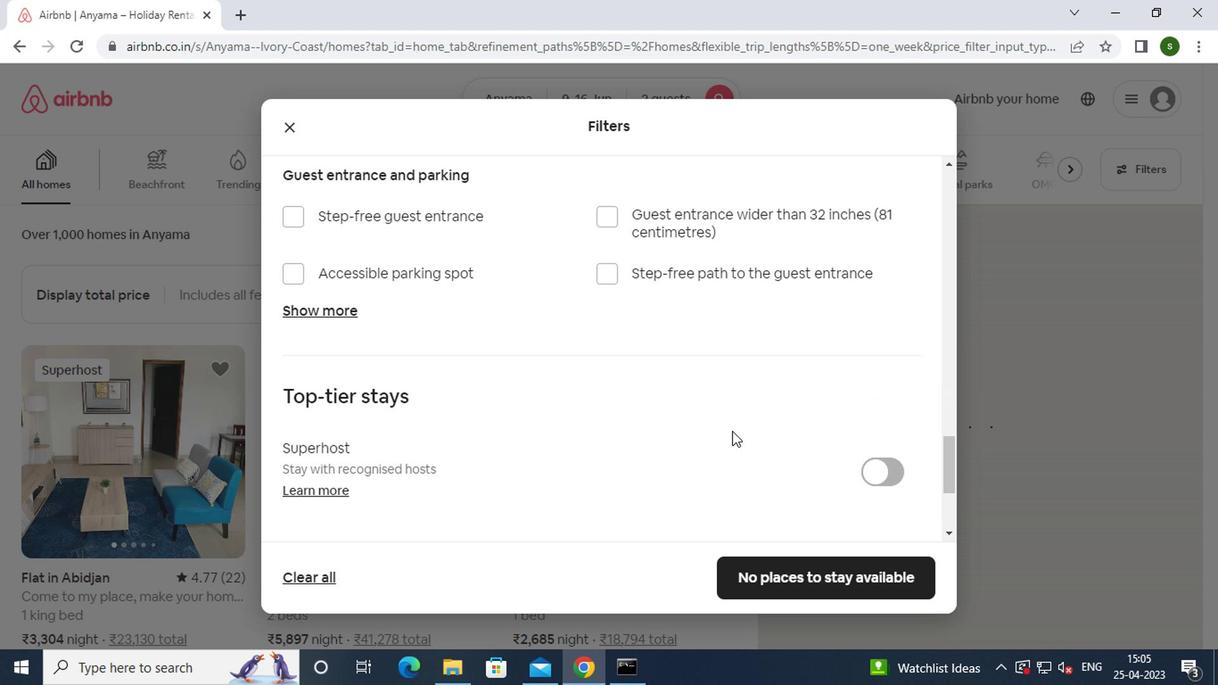 
Action: Mouse scrolled (729, 426) with delta (0, 0)
Screenshot: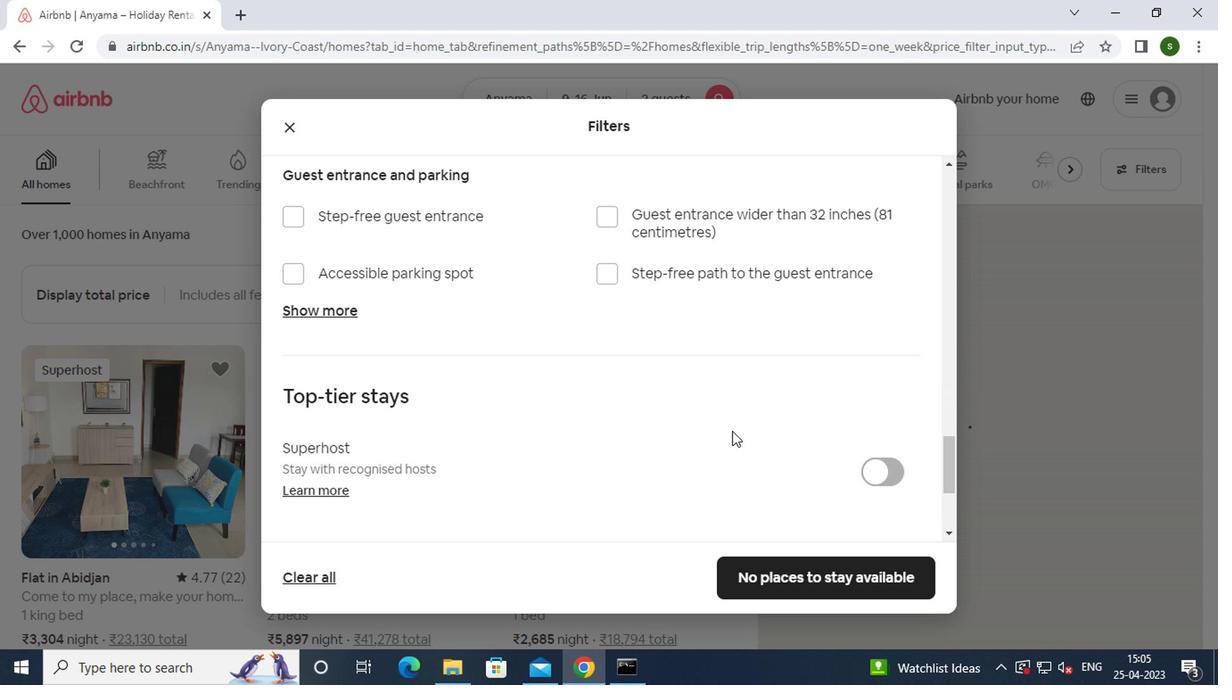 
Action: Mouse scrolled (729, 426) with delta (0, 0)
Screenshot: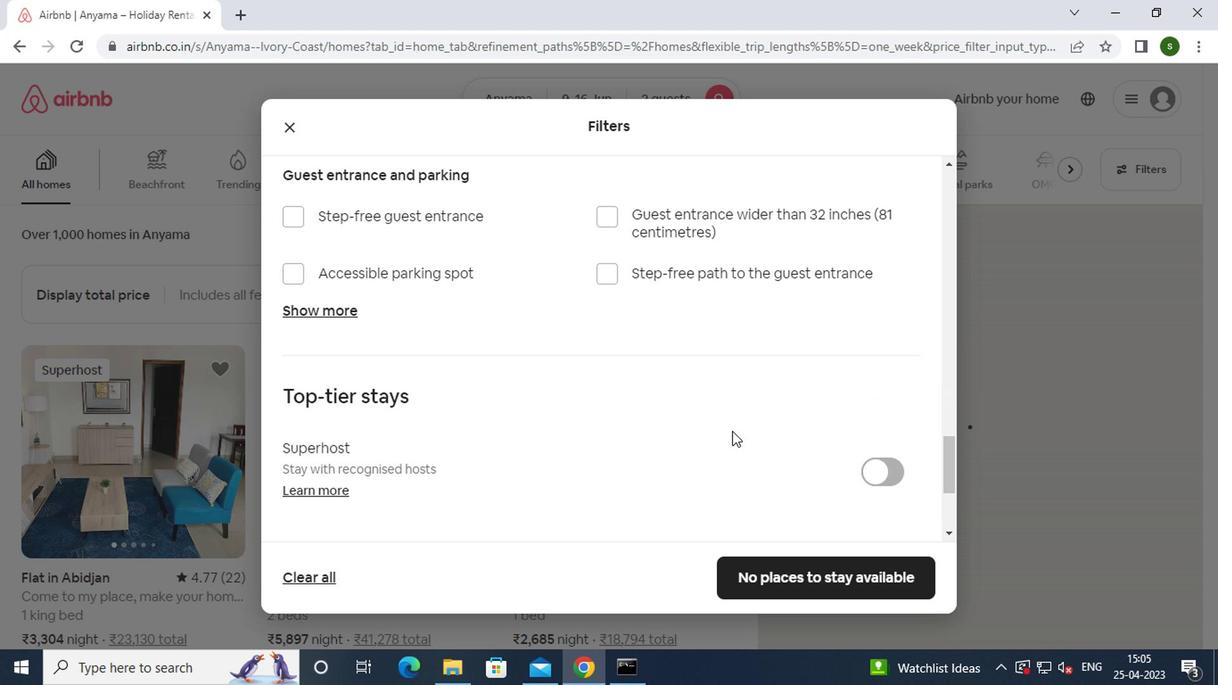 
Action: Mouse moved to (315, 414)
Screenshot: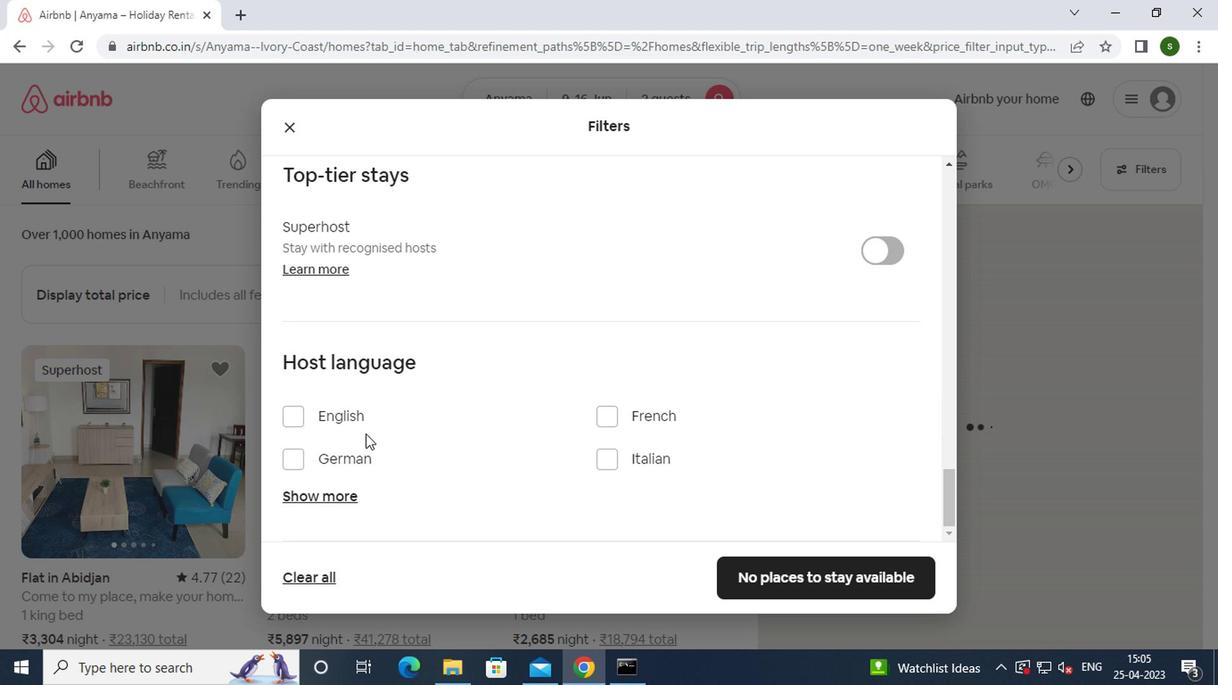
Action: Mouse pressed left at (315, 414)
Screenshot: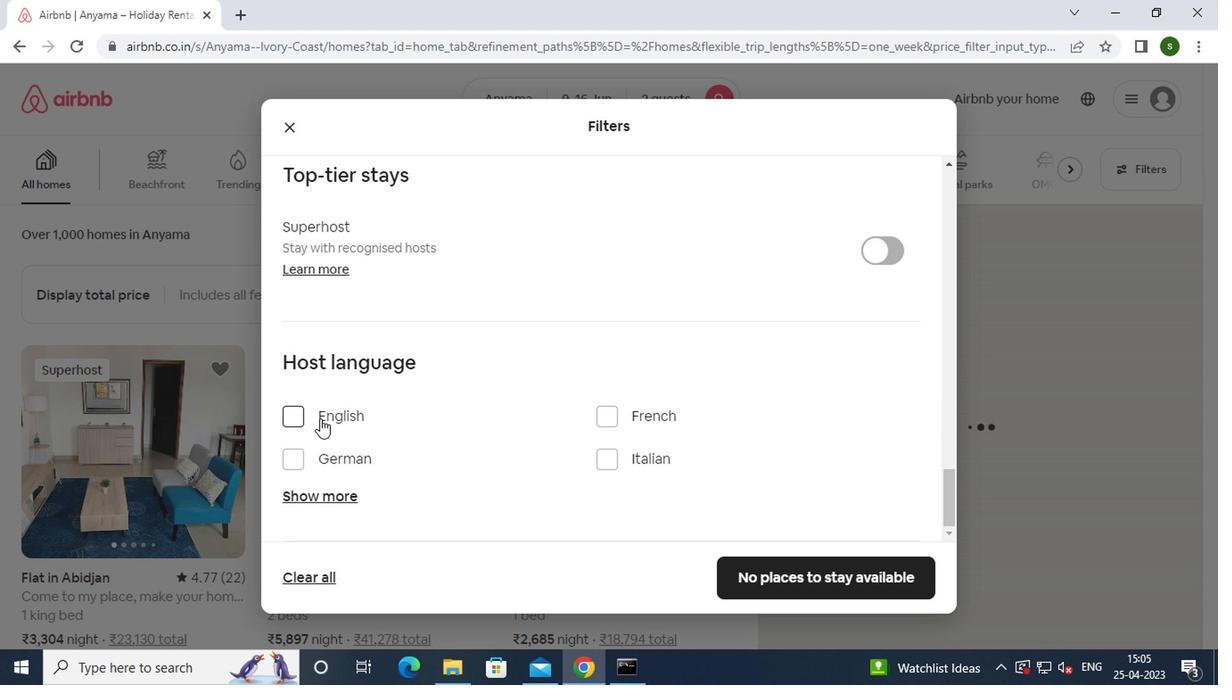 
Action: Mouse moved to (782, 571)
Screenshot: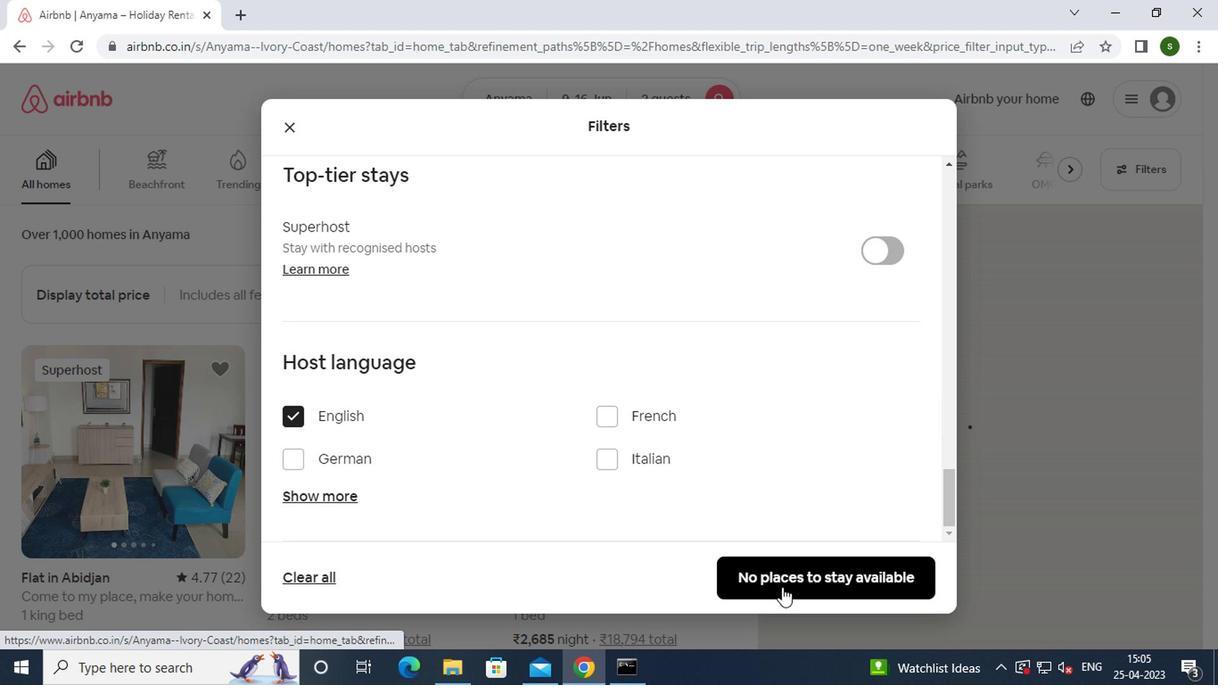 
Action: Mouse pressed left at (782, 571)
Screenshot: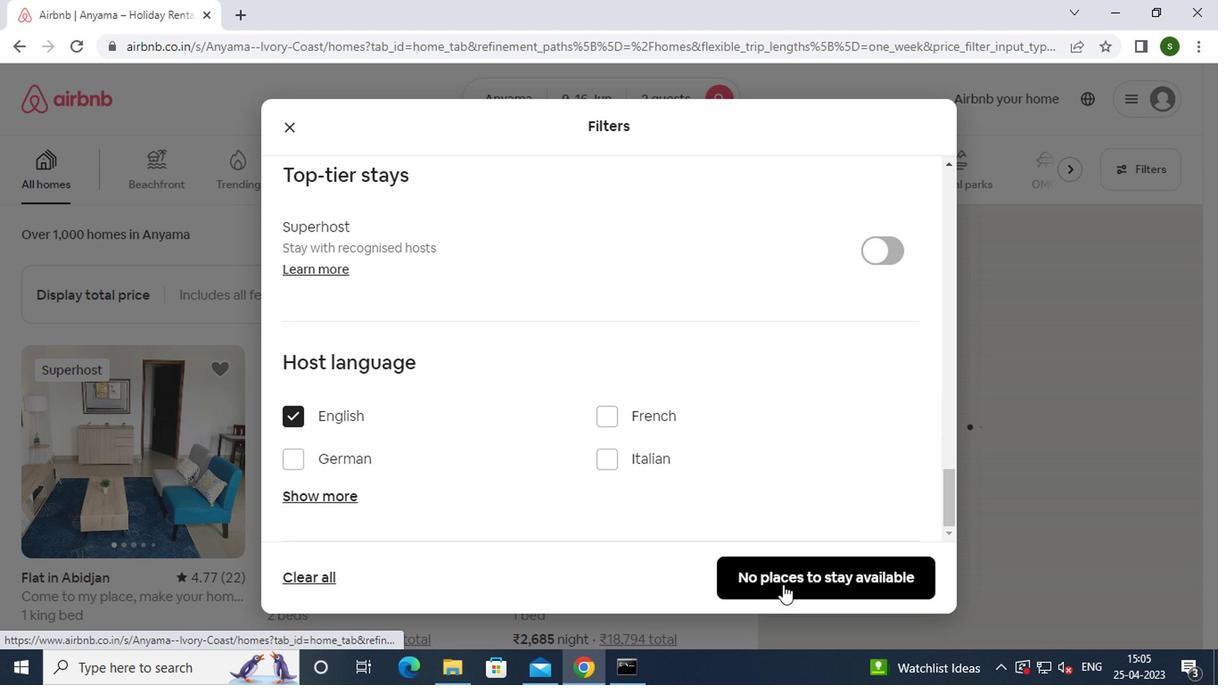 
